 Task: Use GitHub Insights to review code quality and statistics.
Action: Mouse moved to (126, 93)
Screenshot: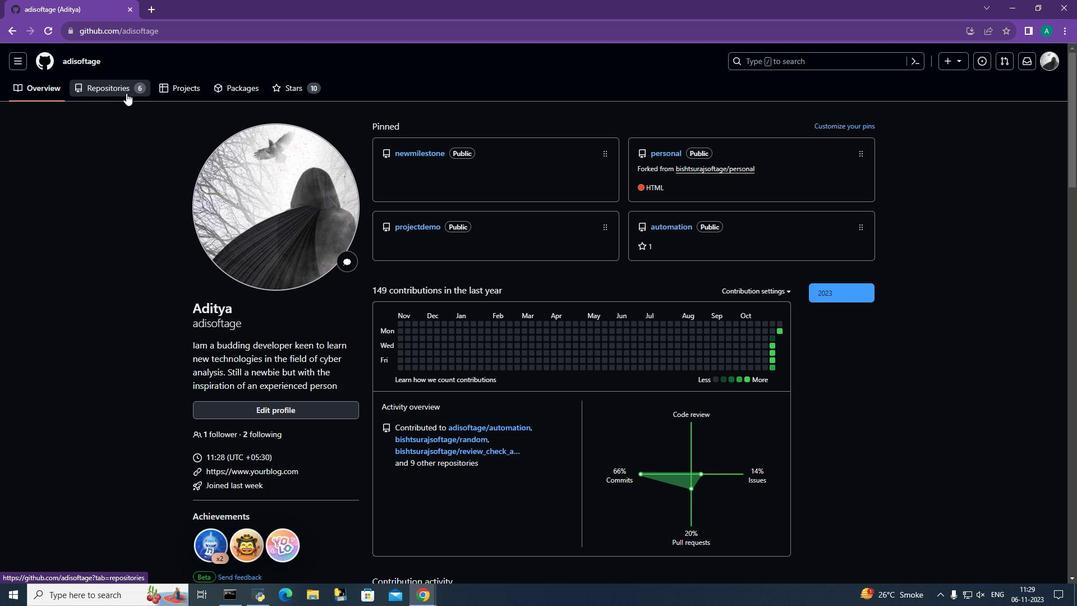 
Action: Mouse pressed left at (126, 93)
Screenshot: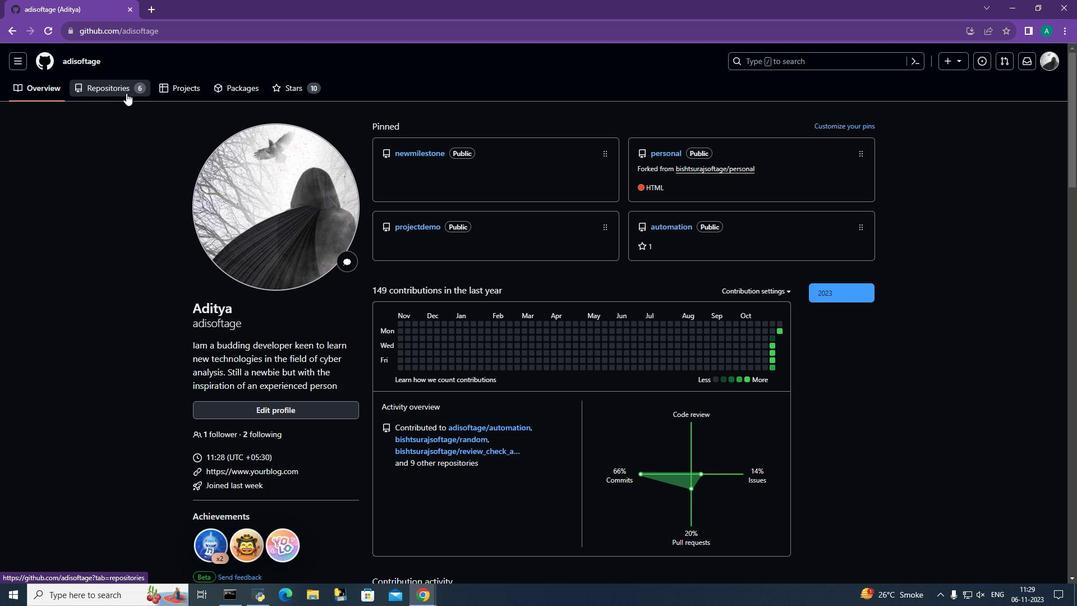 
Action: Mouse moved to (405, 166)
Screenshot: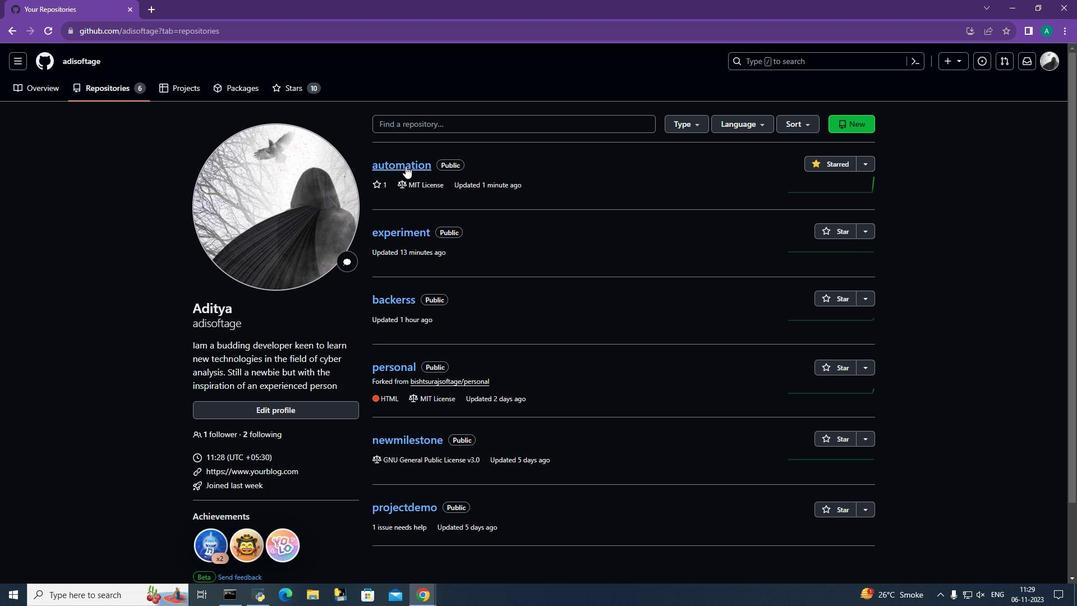 
Action: Mouse pressed left at (405, 166)
Screenshot: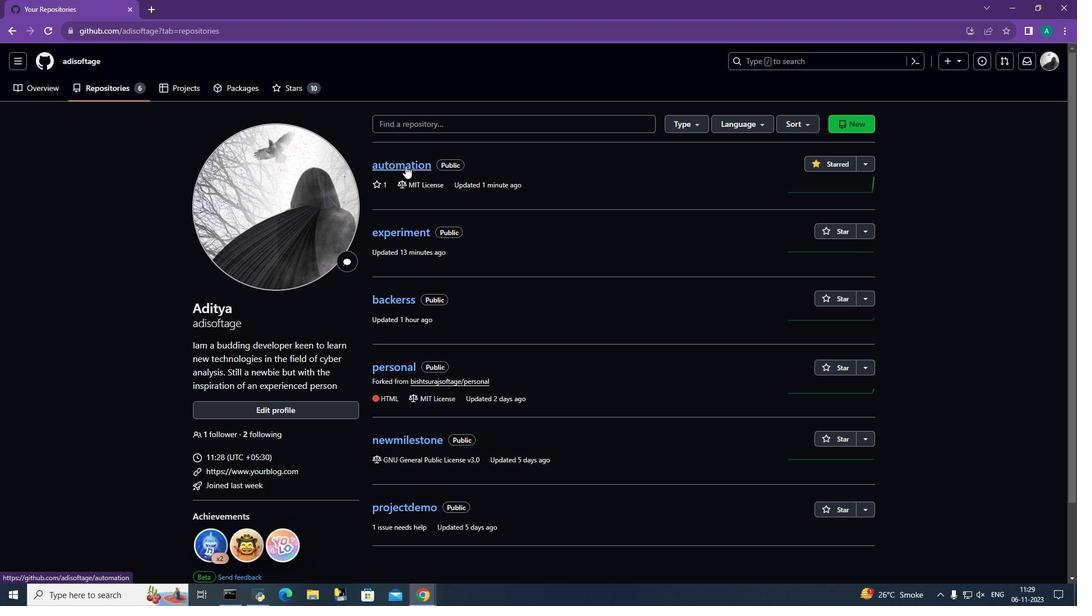 
Action: Mouse moved to (472, 81)
Screenshot: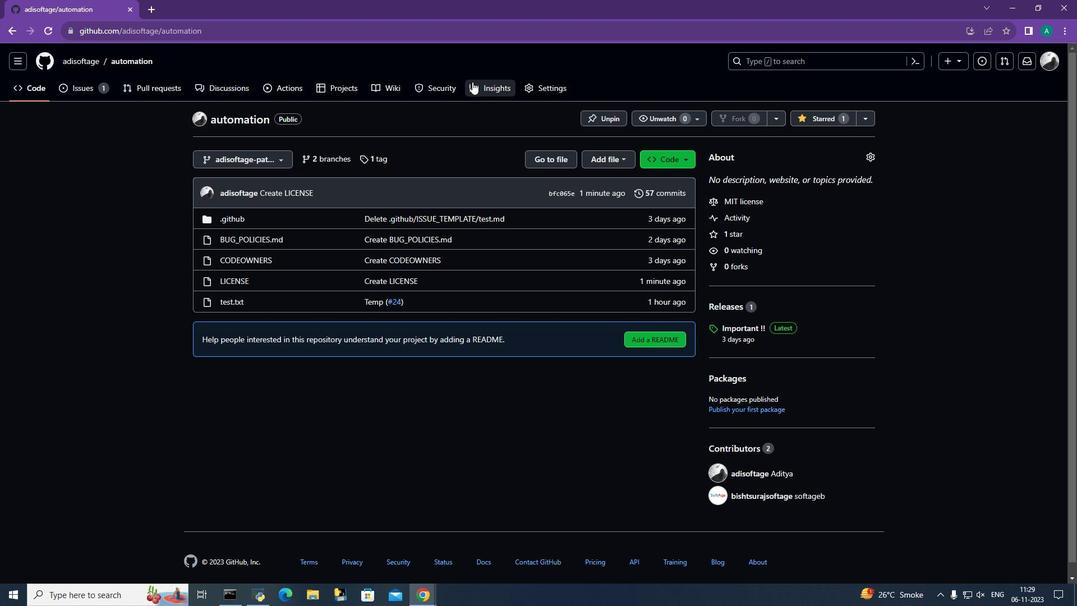 
Action: Mouse pressed left at (472, 81)
Screenshot: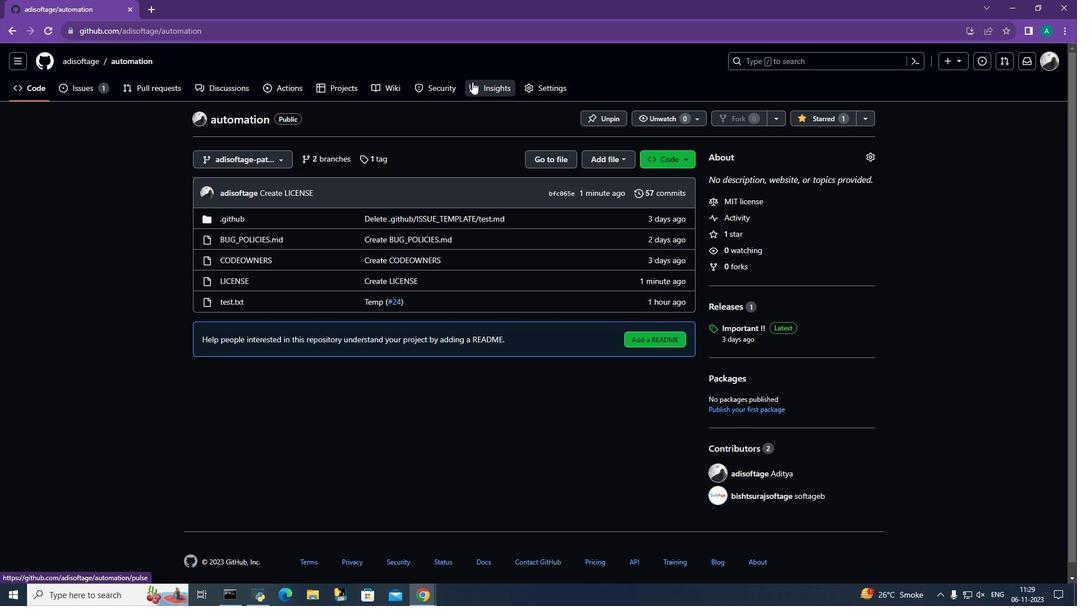 
Action: Mouse moved to (226, 150)
Screenshot: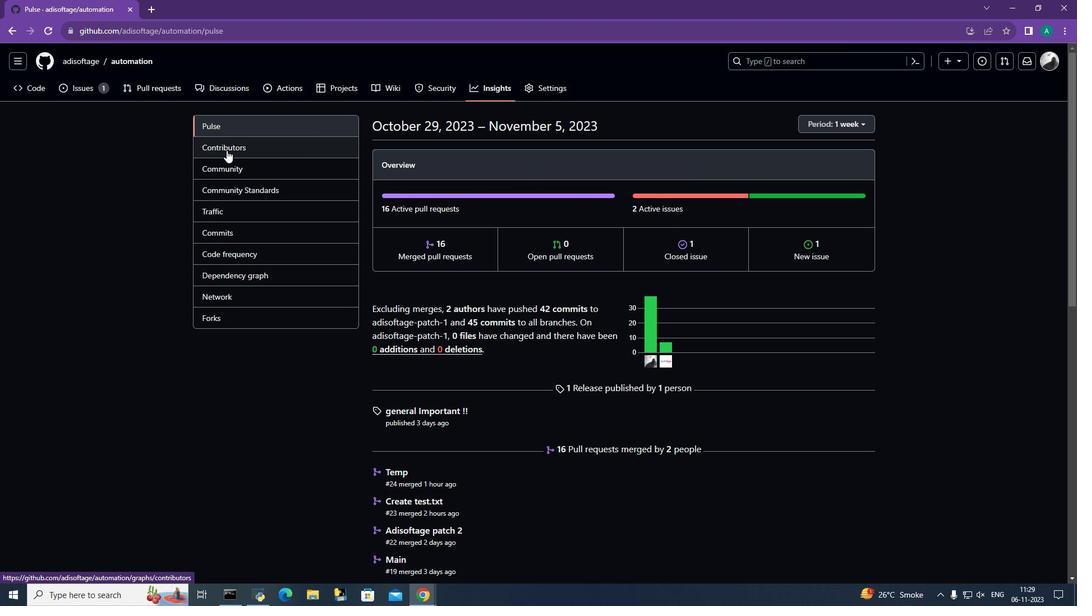 
Action: Mouse pressed left at (226, 150)
Screenshot: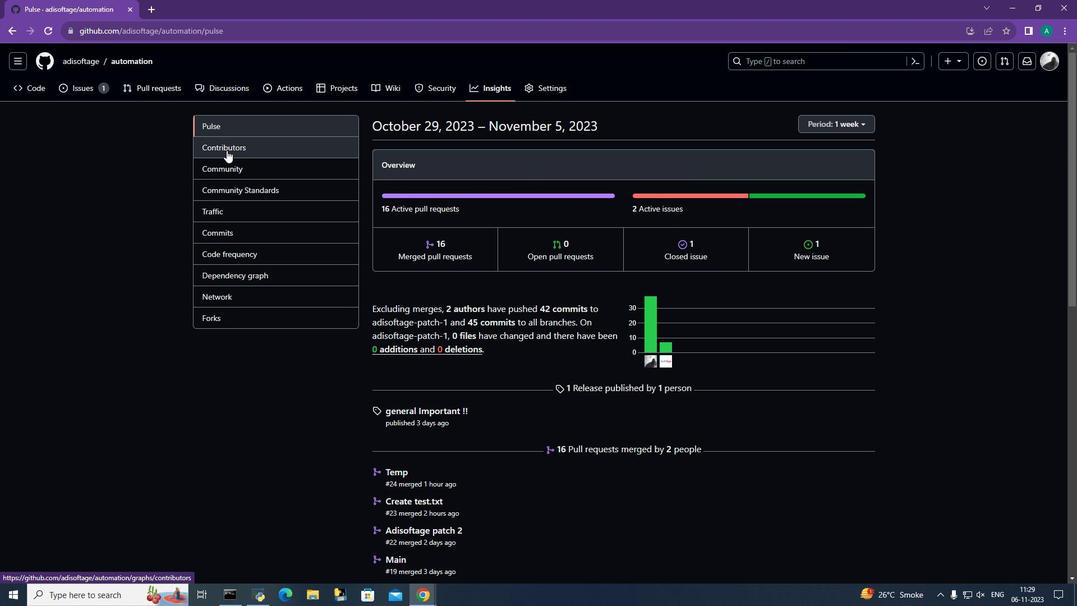 
Action: Mouse moved to (224, 171)
Screenshot: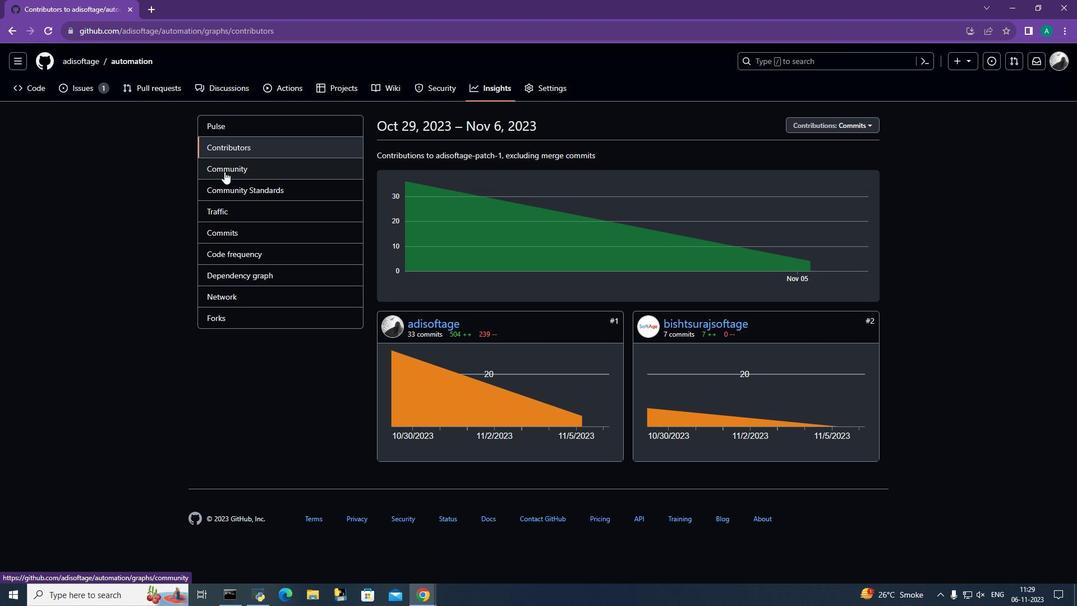 
Action: Mouse pressed left at (224, 171)
Screenshot: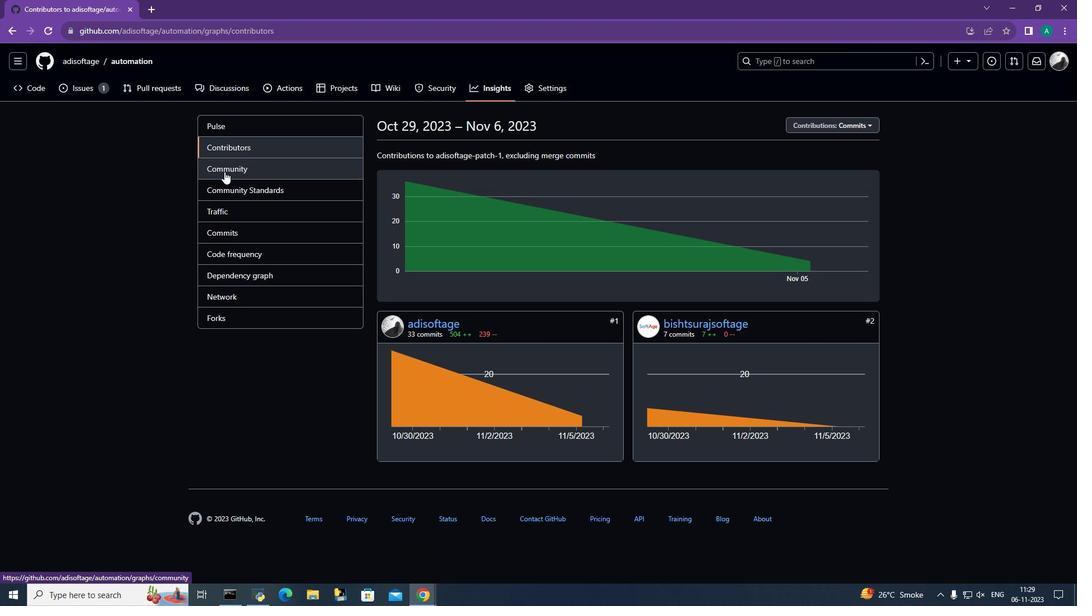 
Action: Mouse moved to (787, 303)
Screenshot: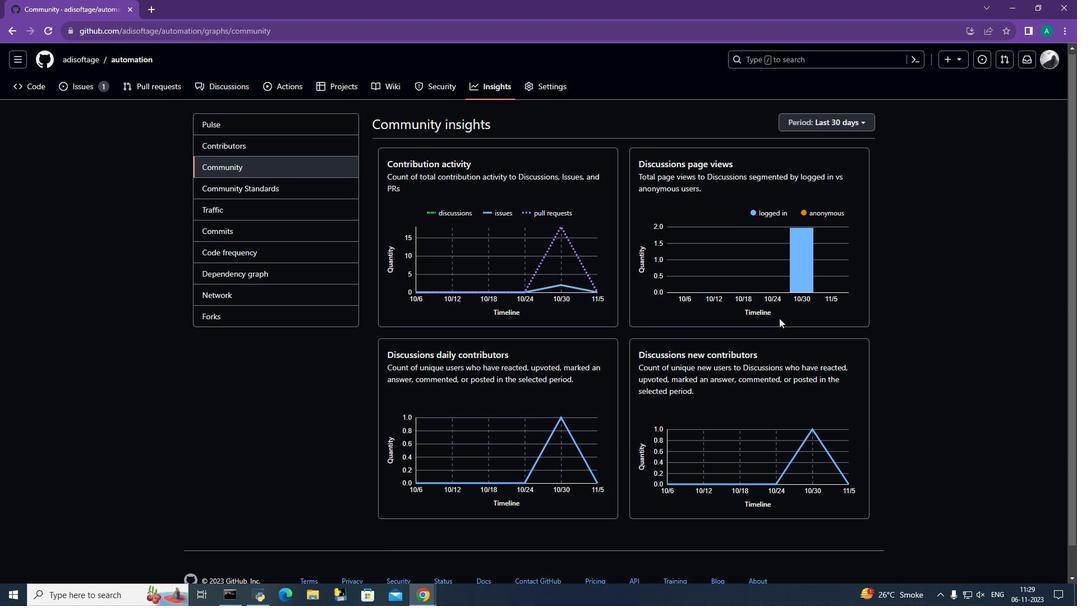 
Action: Mouse scrolled (787, 303) with delta (0, 0)
Screenshot: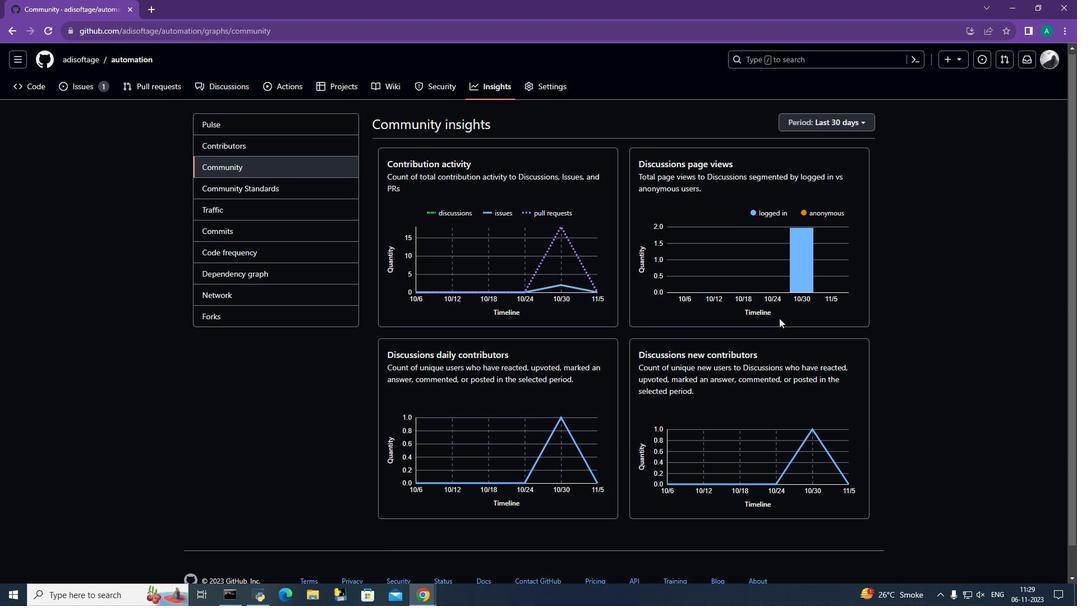 
Action: Mouse moved to (748, 331)
Screenshot: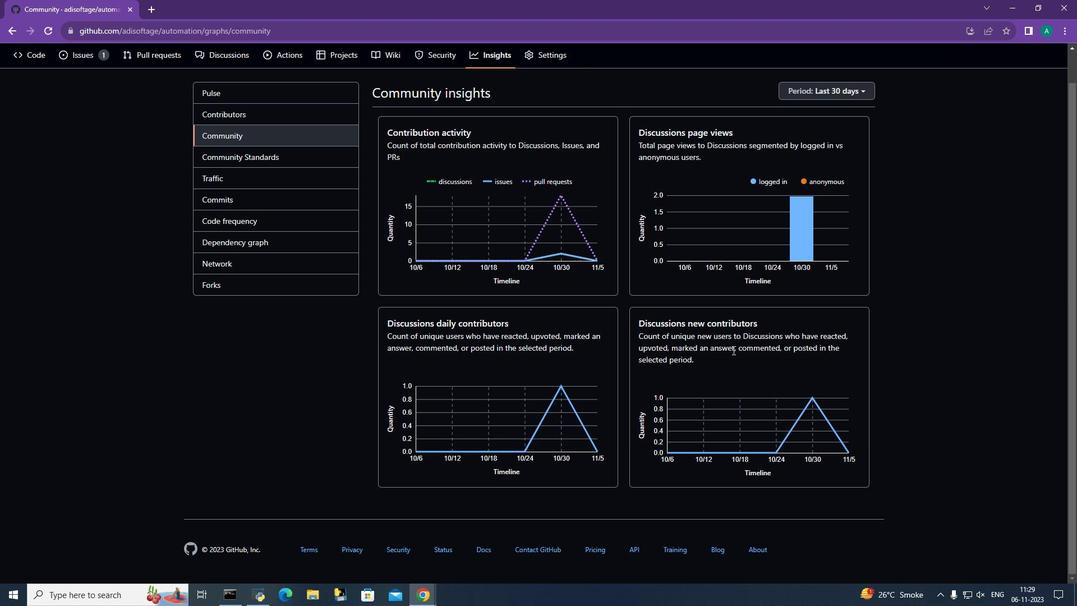 
Action: Mouse scrolled (750, 330) with delta (0, 0)
Screenshot: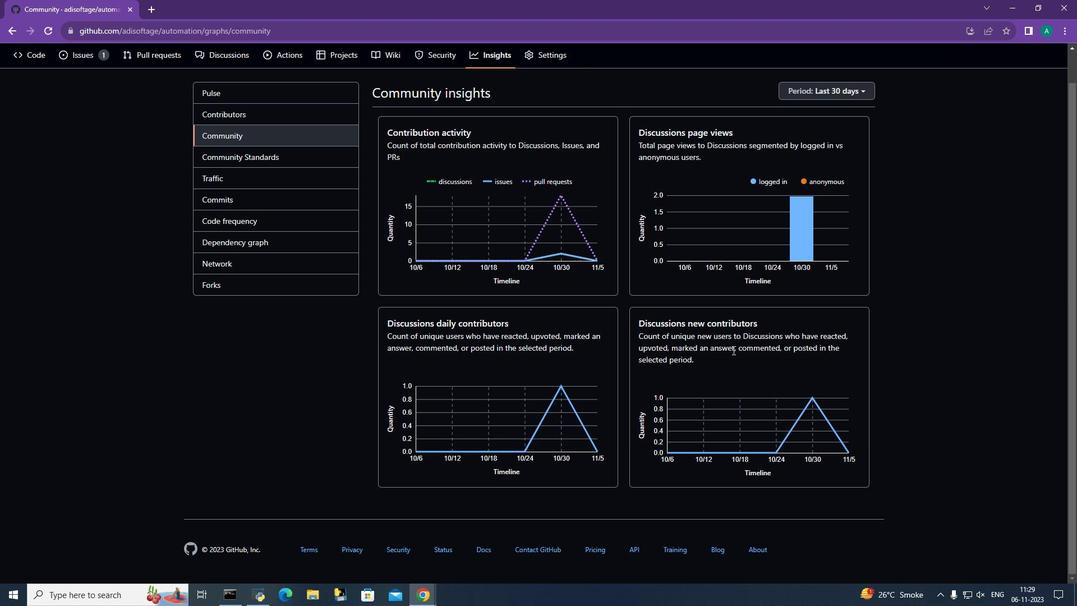 
Action: Mouse moved to (735, 348)
Screenshot: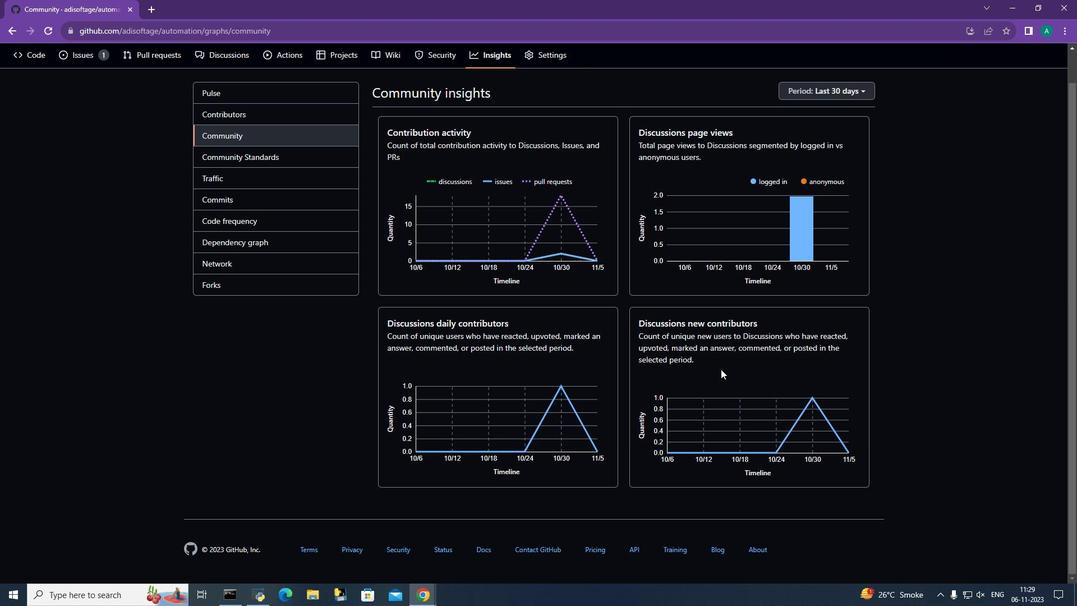 
Action: Mouse scrolled (735, 347) with delta (0, 0)
Screenshot: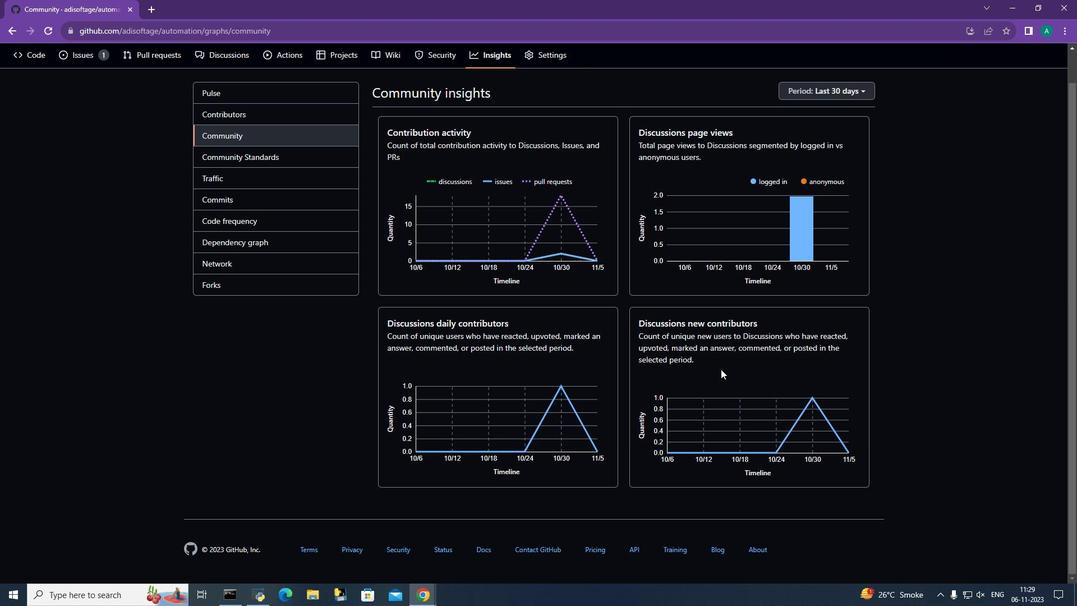 
Action: Mouse moved to (720, 369)
Screenshot: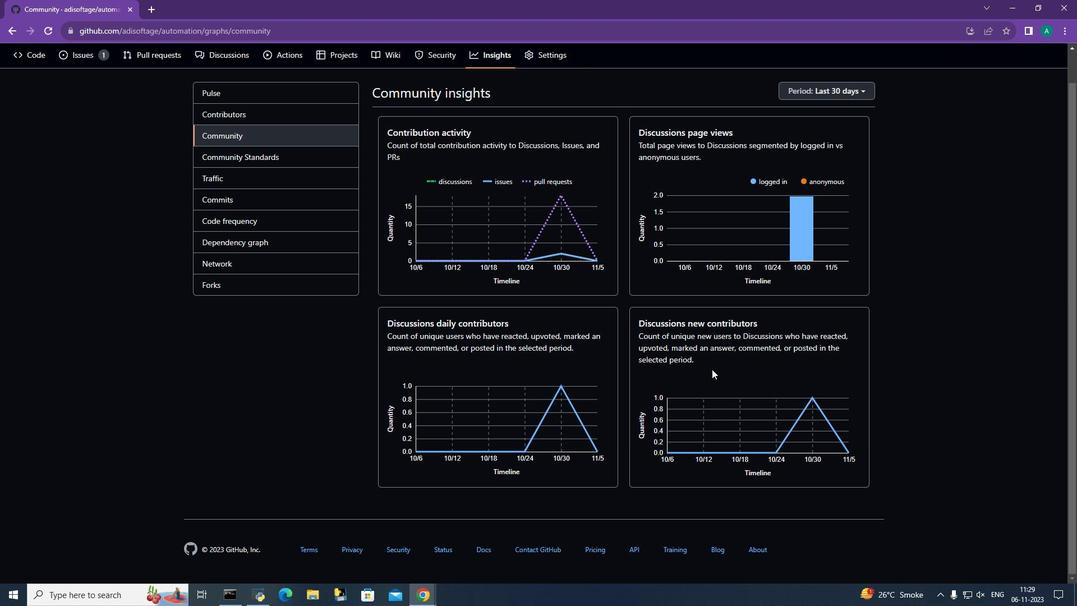 
Action: Mouse scrolled (720, 369) with delta (0, 0)
Screenshot: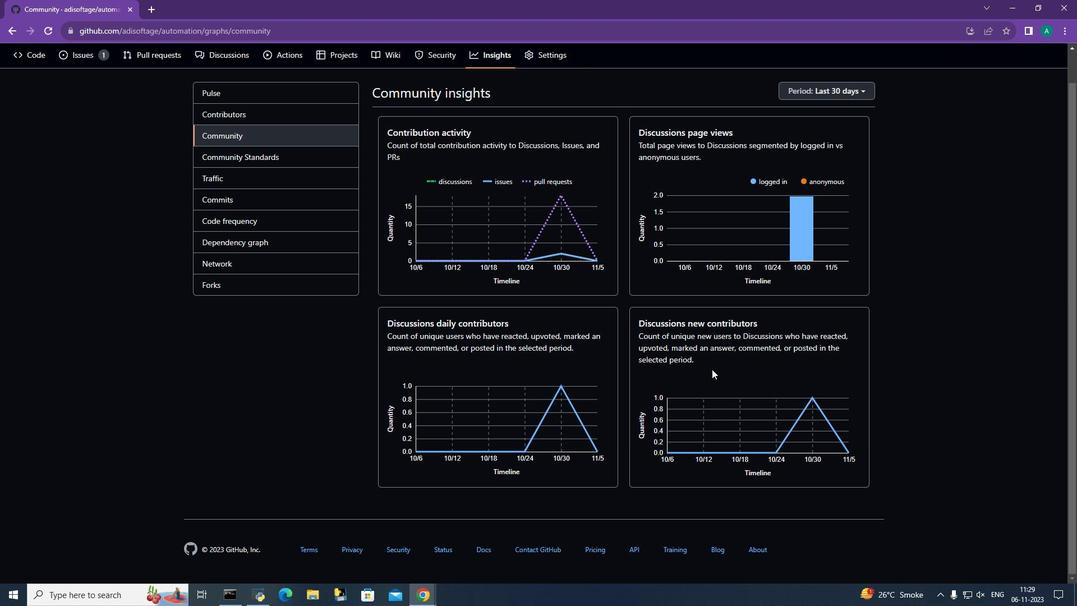 
Action: Mouse moved to (232, 158)
Screenshot: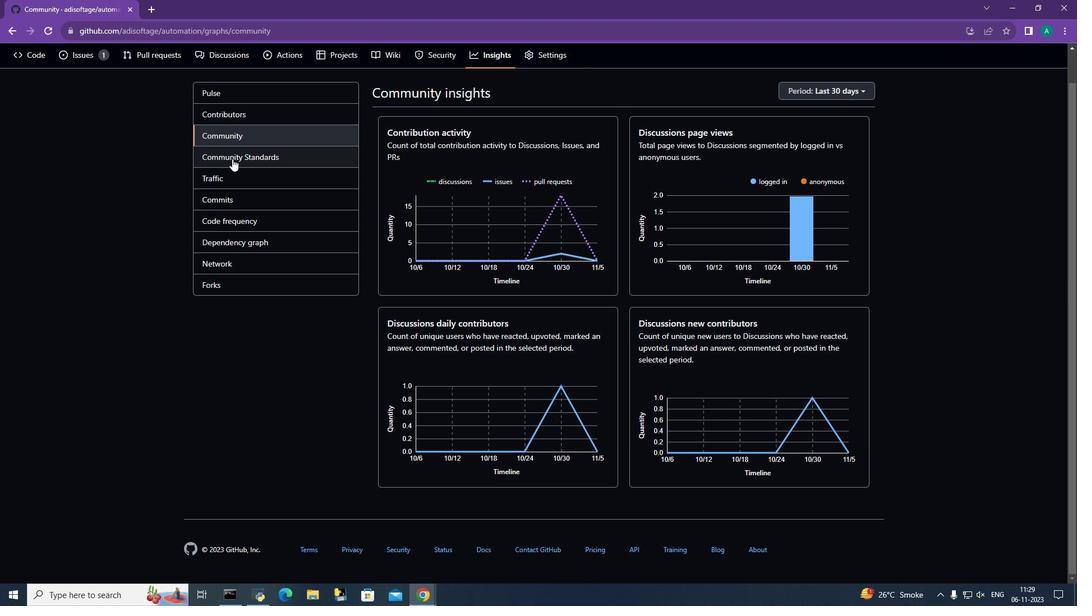 
Action: Mouse pressed left at (232, 158)
Screenshot: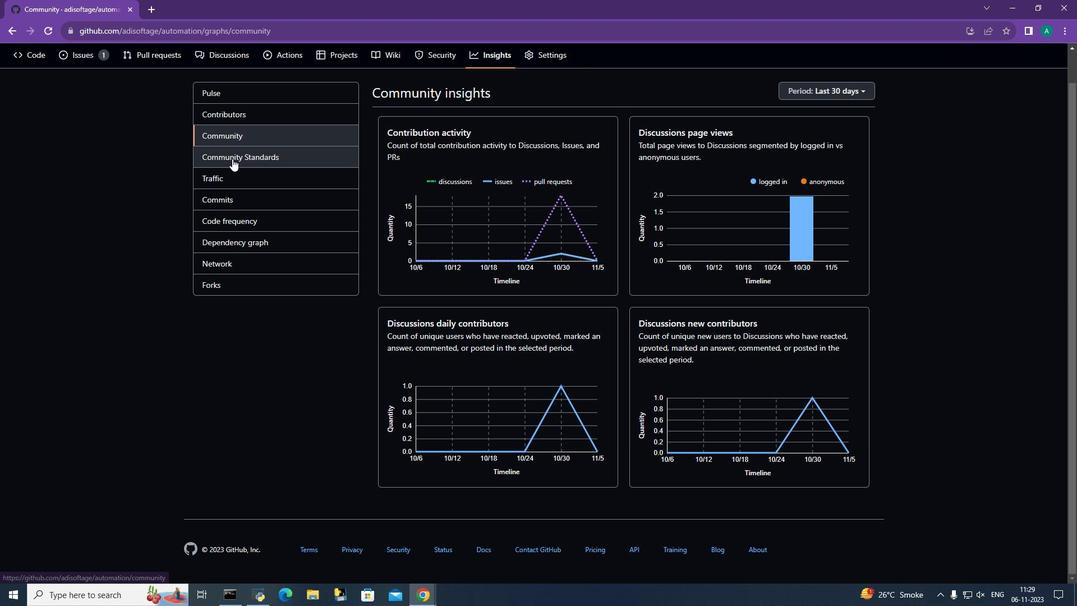 
Action: Mouse moved to (701, 295)
Screenshot: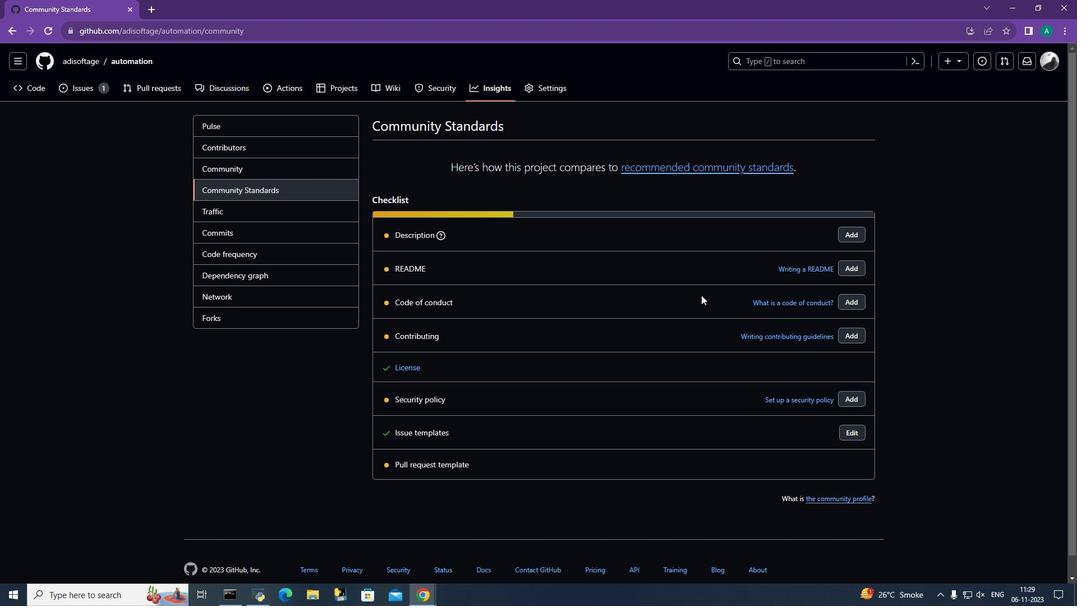 
Action: Mouse scrolled (701, 294) with delta (0, 0)
Screenshot: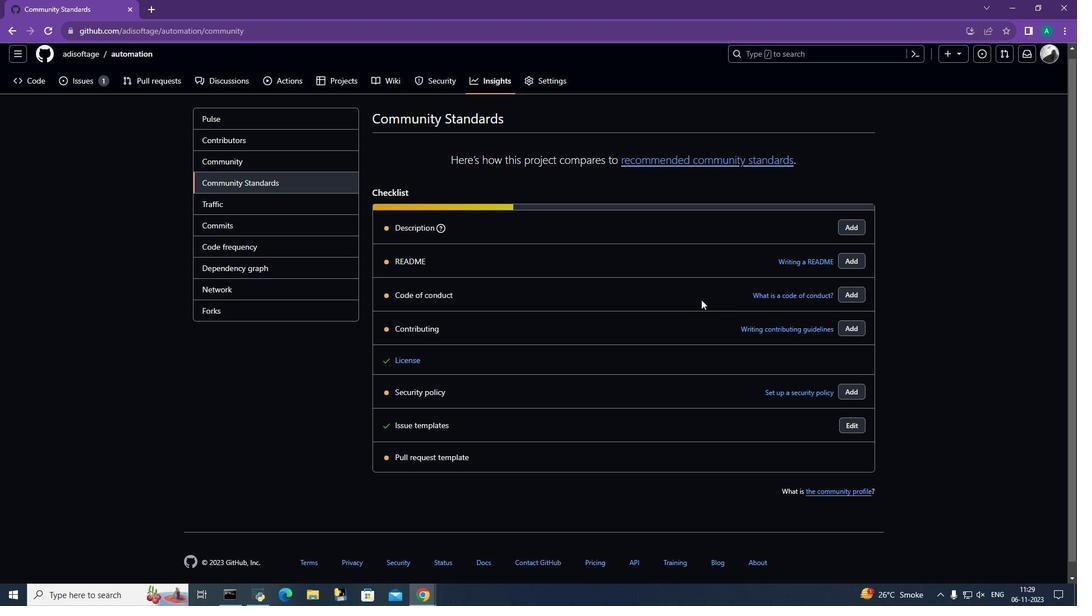 
Action: Mouse moved to (262, 188)
Screenshot: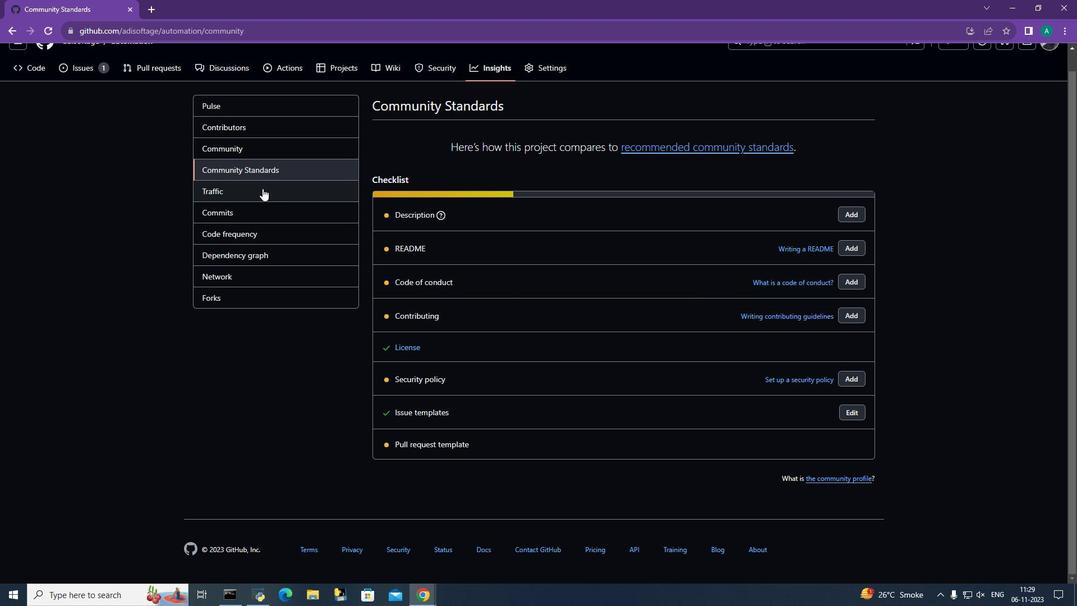 
Action: Mouse pressed left at (262, 188)
Screenshot: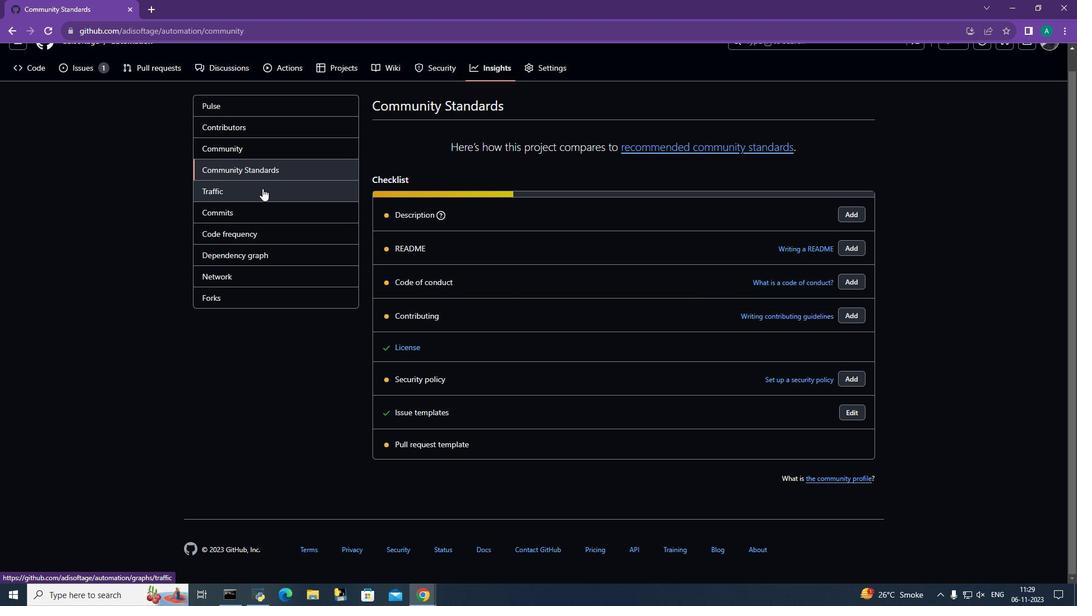 
Action: Mouse moved to (472, 236)
Screenshot: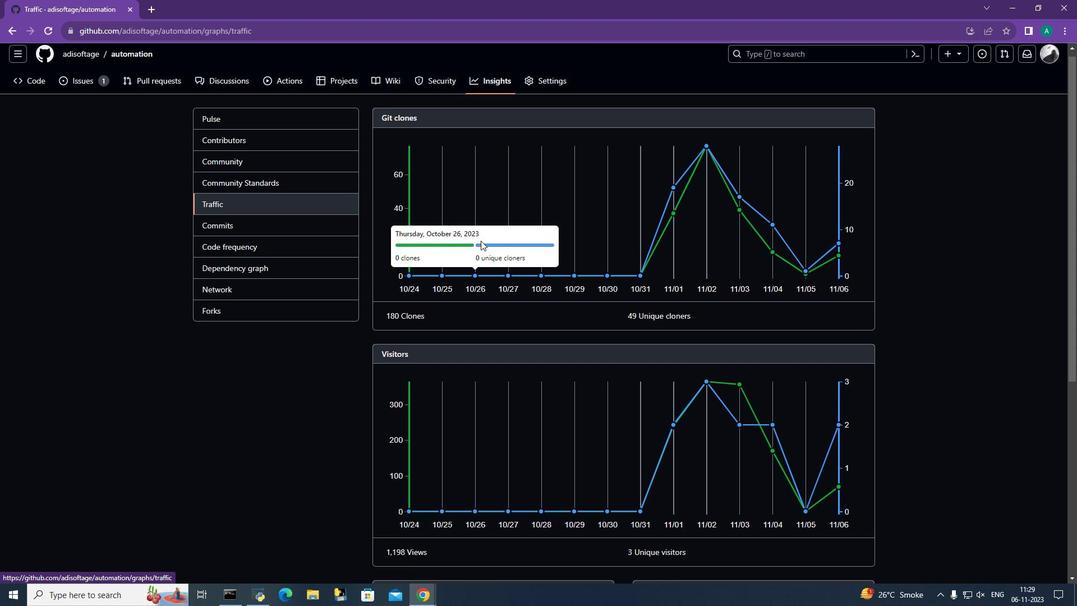 
Action: Mouse scrolled (472, 235) with delta (0, 0)
Screenshot: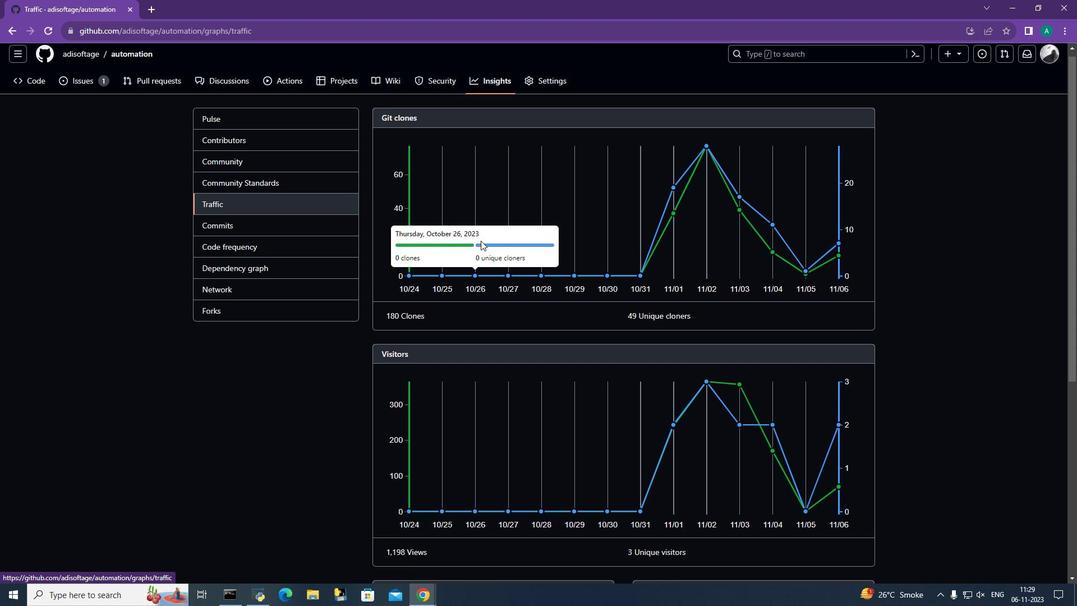 
Action: Mouse moved to (481, 240)
Screenshot: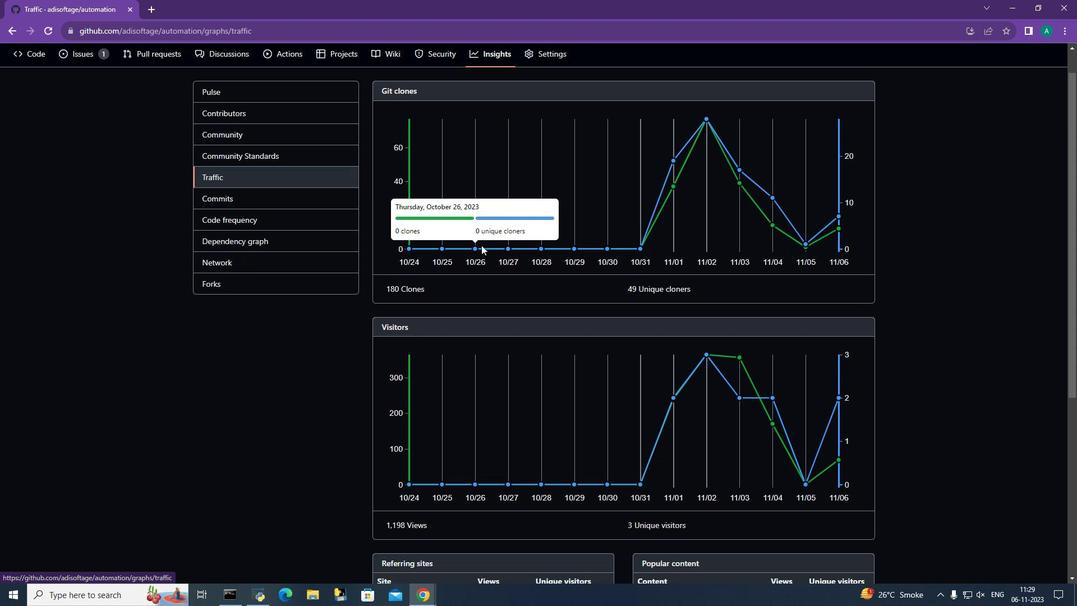 
Action: Mouse scrolled (481, 240) with delta (0, 0)
Screenshot: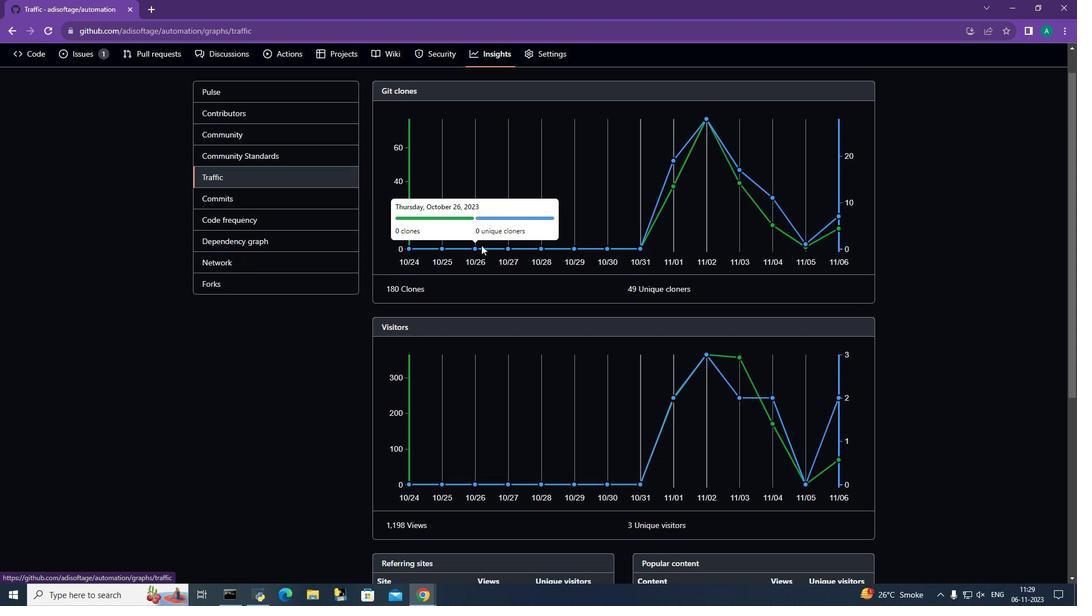 
Action: Mouse moved to (486, 275)
Screenshot: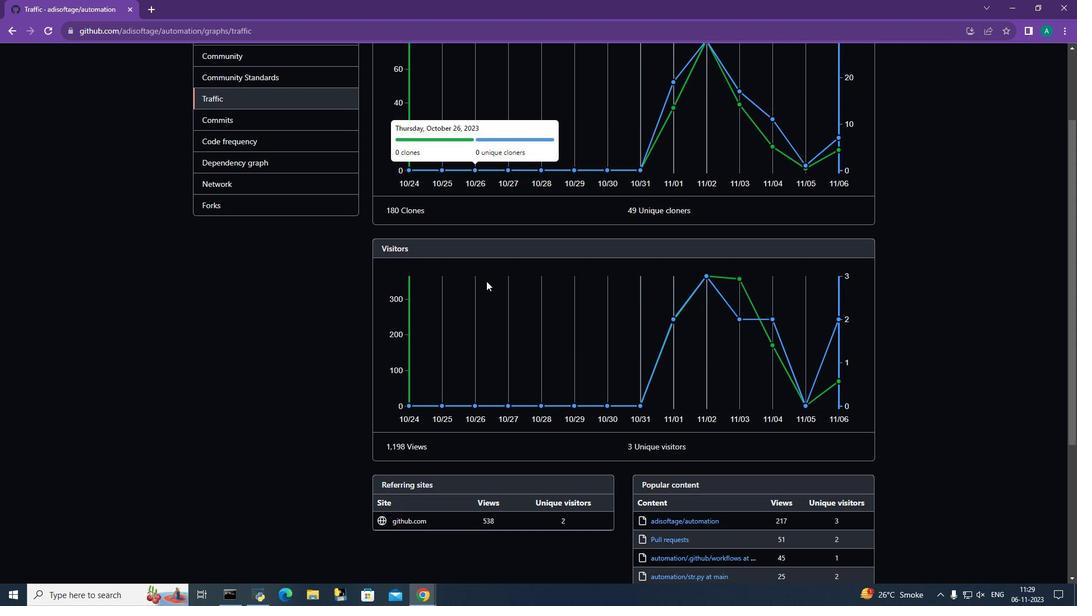 
Action: Mouse scrolled (486, 274) with delta (0, 0)
Screenshot: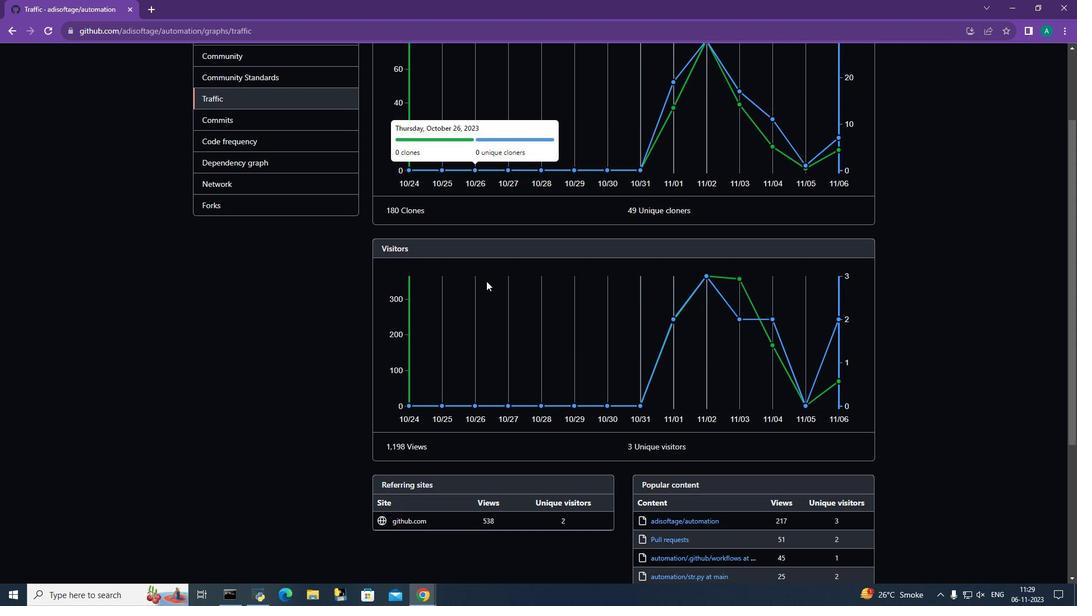 
Action: Mouse moved to (486, 284)
Screenshot: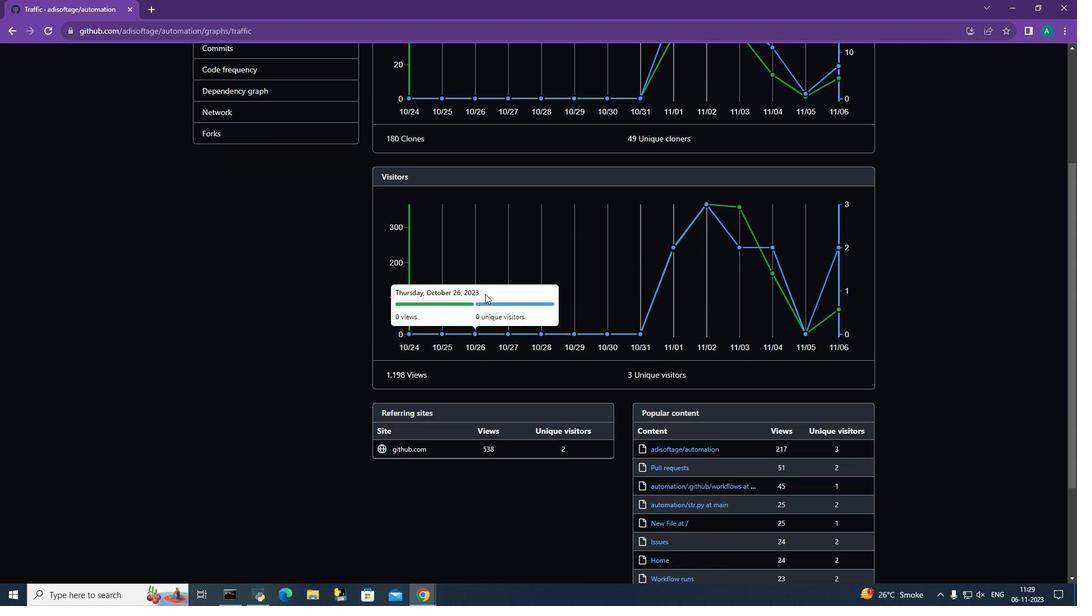 
Action: Mouse scrolled (486, 284) with delta (0, 0)
Screenshot: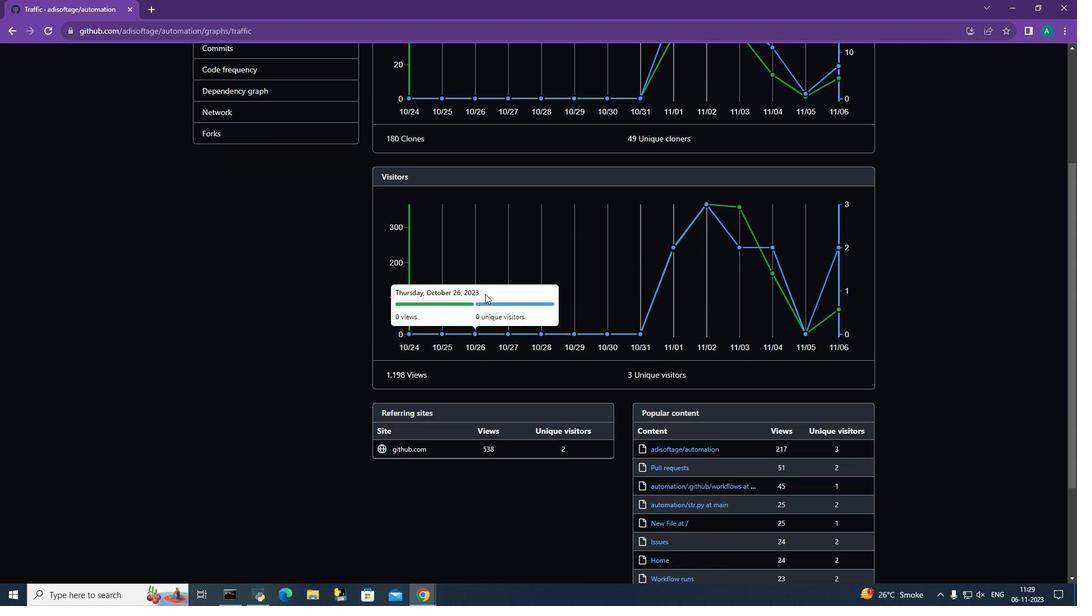 
Action: Mouse moved to (486, 289)
Screenshot: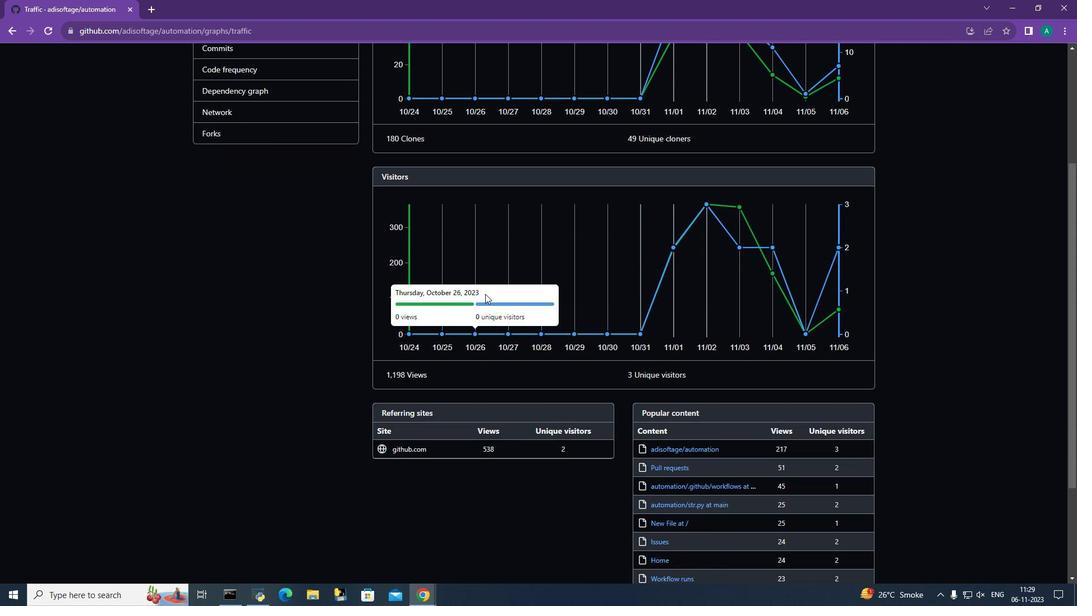 
Action: Mouse scrolled (486, 288) with delta (0, 0)
Screenshot: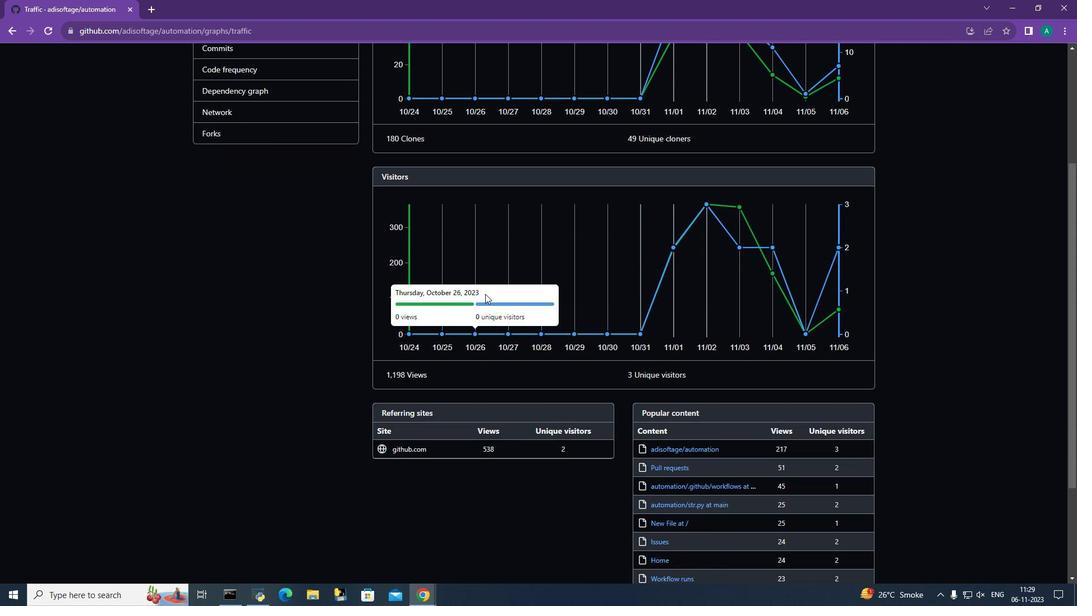 
Action: Mouse moved to (485, 290)
Screenshot: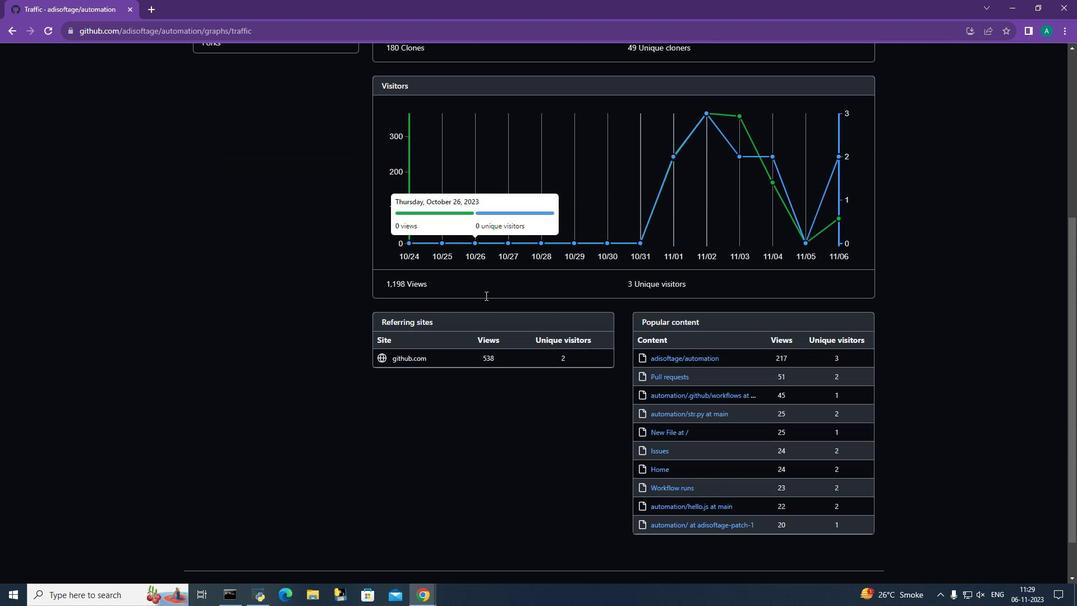 
Action: Mouse scrolled (485, 290) with delta (0, 0)
Screenshot: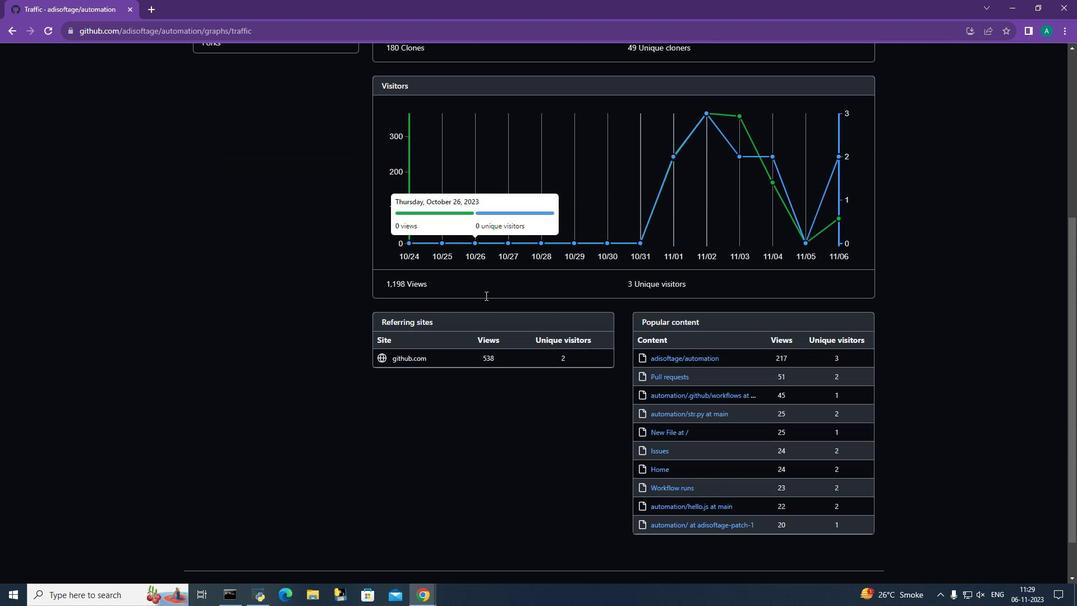 
Action: Mouse moved to (485, 294)
Screenshot: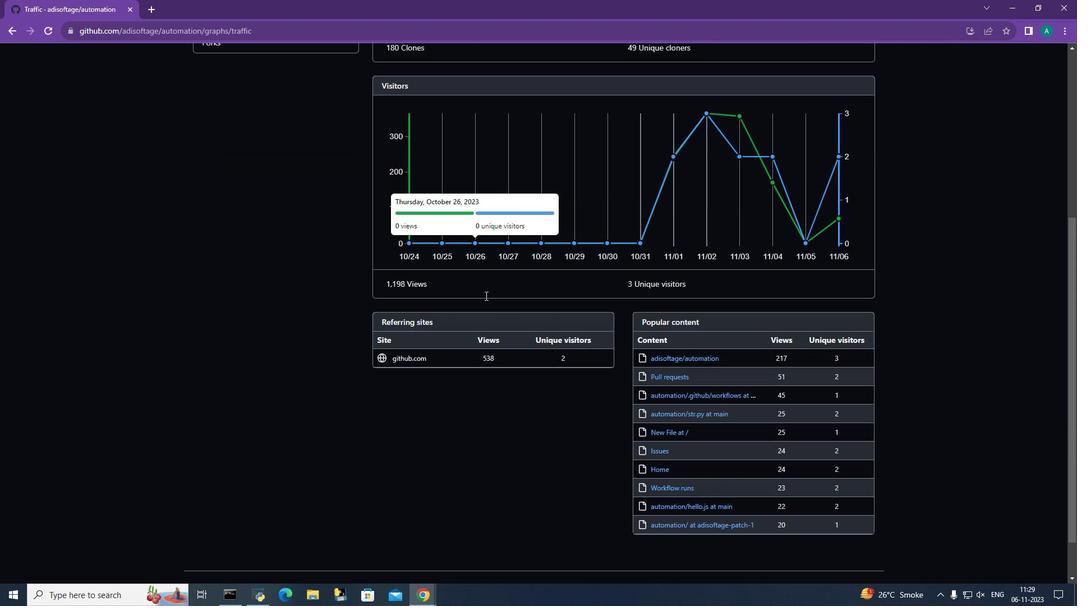 
Action: Mouse scrolled (485, 293) with delta (0, 0)
Screenshot: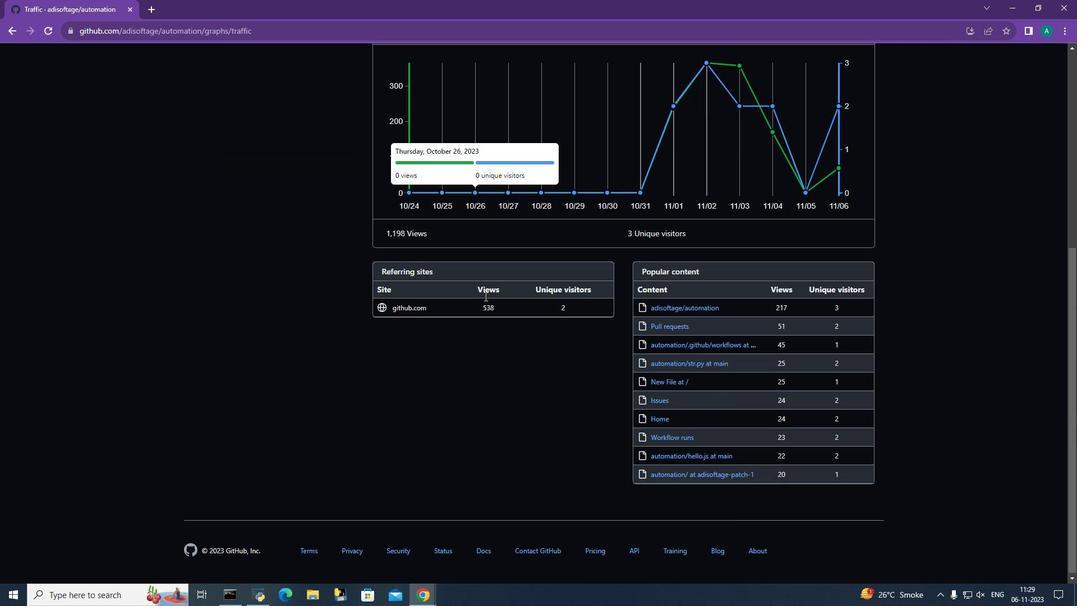 
Action: Mouse moved to (723, 320)
Screenshot: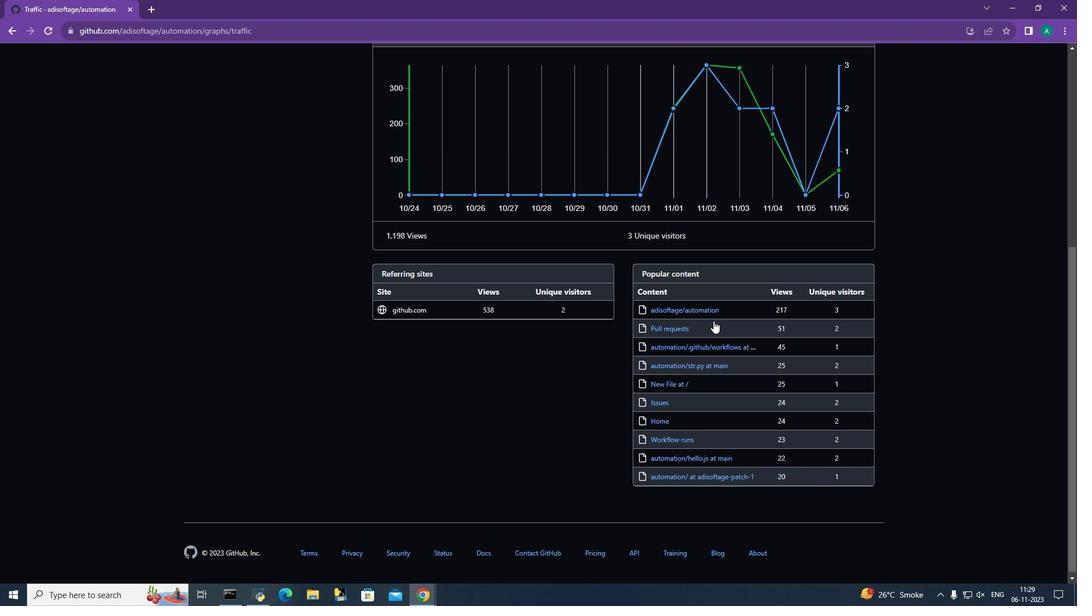 
Action: Mouse scrolled (723, 320) with delta (0, 0)
Screenshot: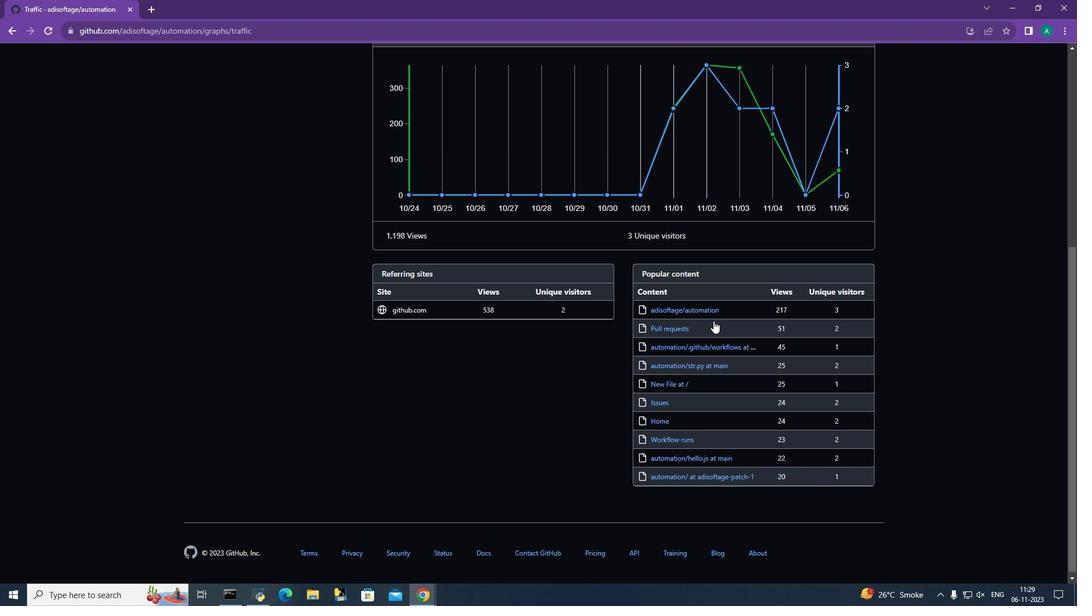 
Action: Mouse moved to (282, 256)
Screenshot: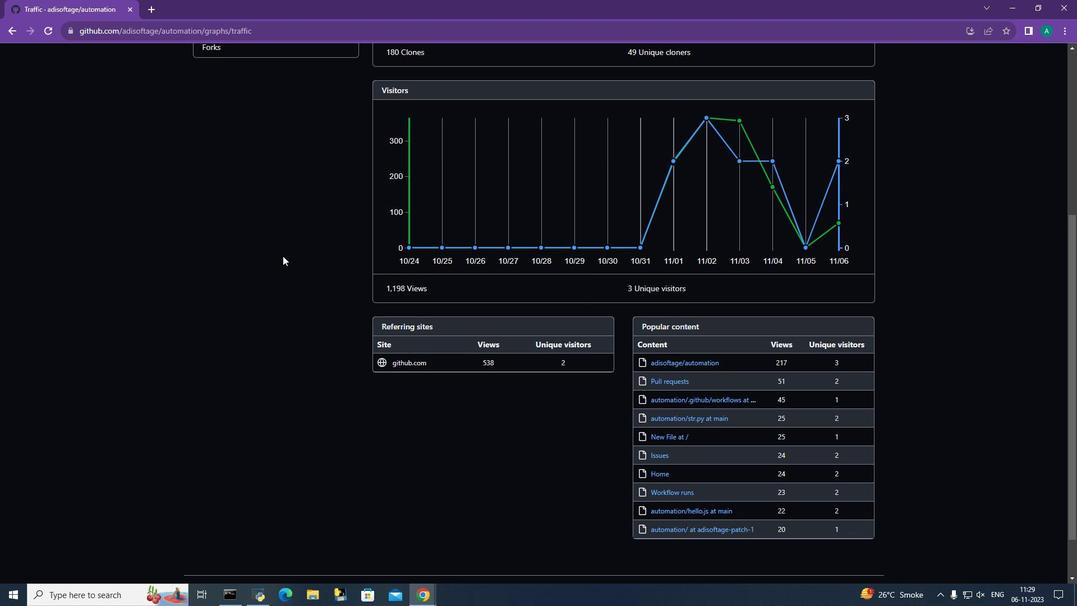 
Action: Mouse scrolled (282, 256) with delta (0, 0)
Screenshot: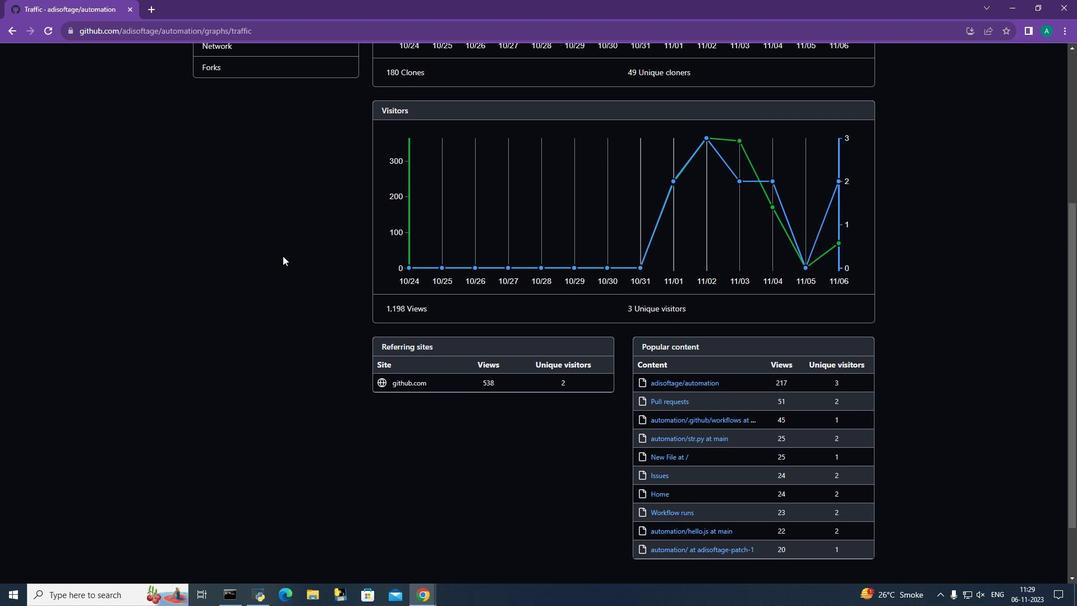 
Action: Mouse scrolled (282, 256) with delta (0, 0)
Screenshot: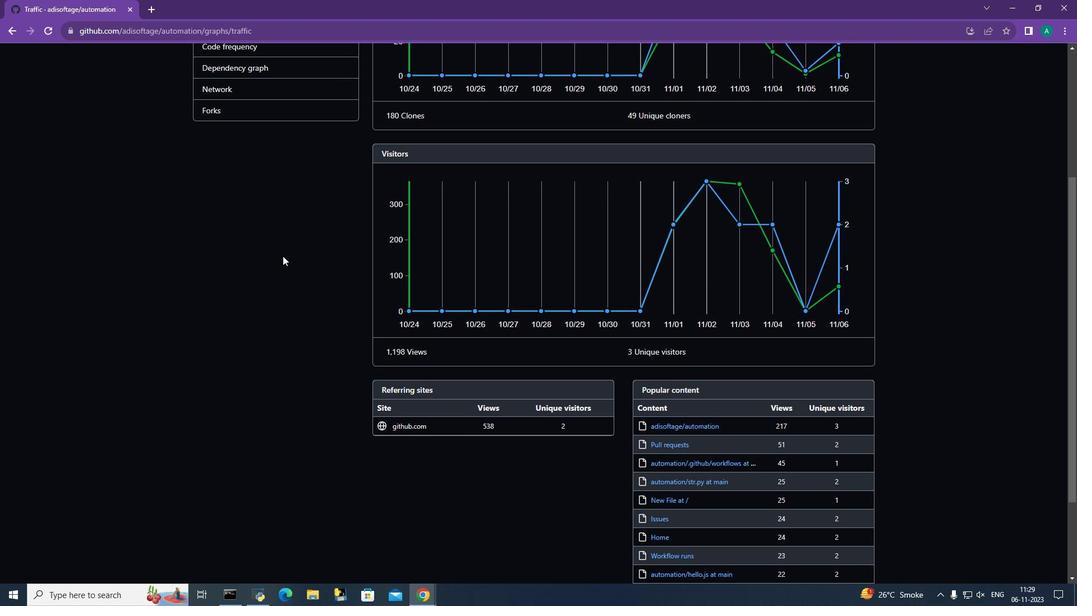 
Action: Mouse scrolled (282, 256) with delta (0, 0)
Screenshot: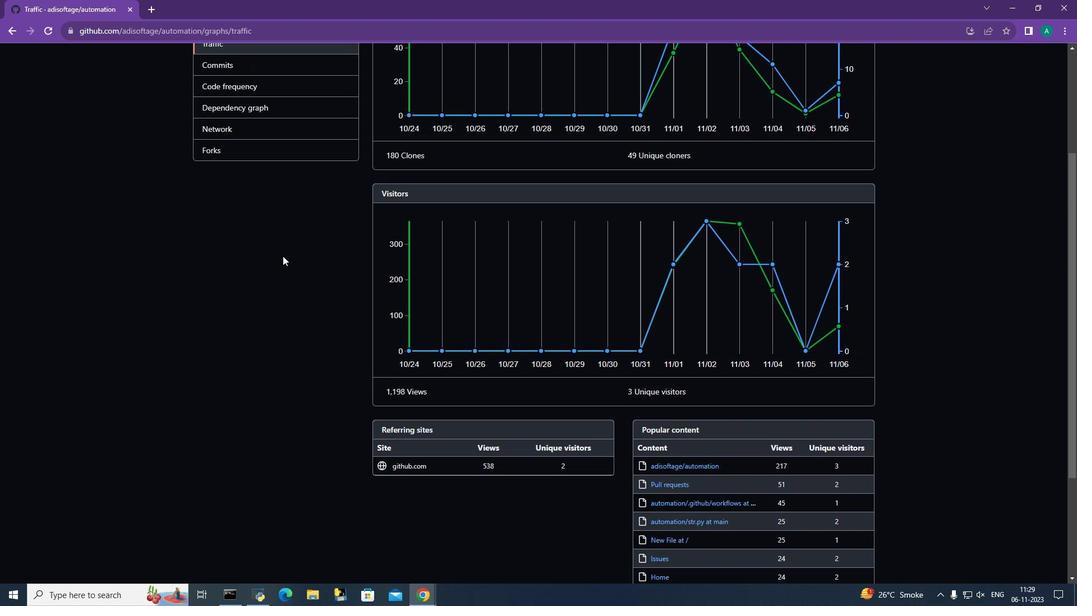 
Action: Mouse moved to (282, 249)
Screenshot: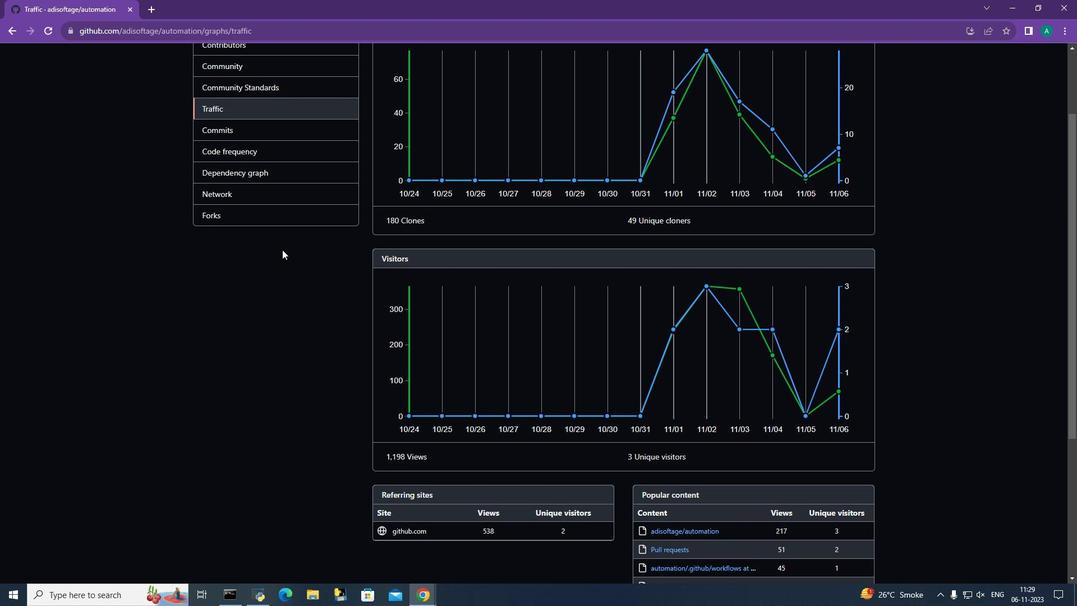
Action: Mouse scrolled (282, 250) with delta (0, 0)
Screenshot: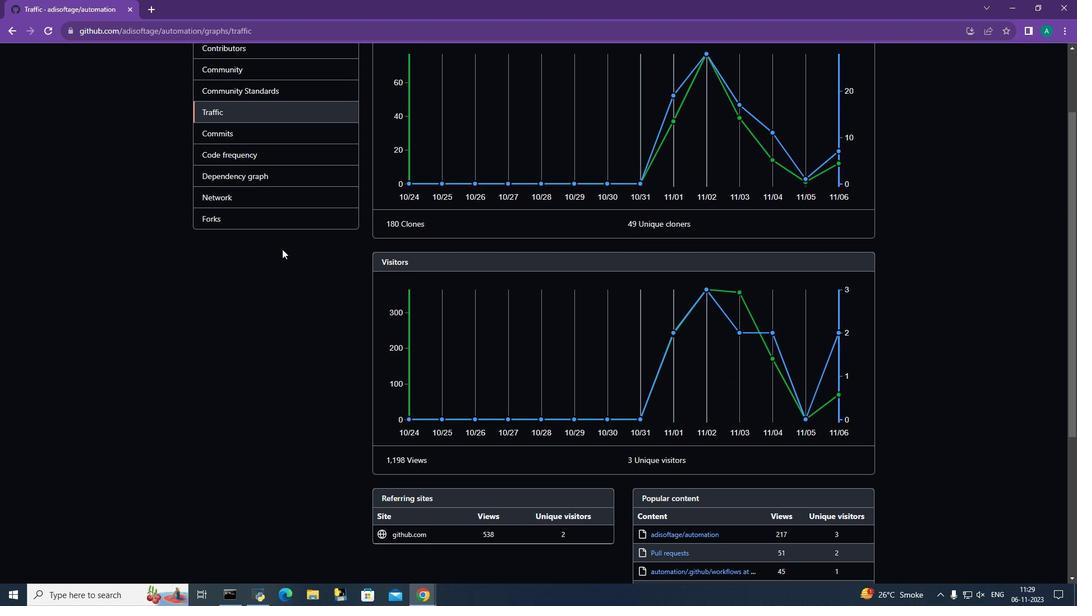 
Action: Mouse moved to (277, 187)
Screenshot: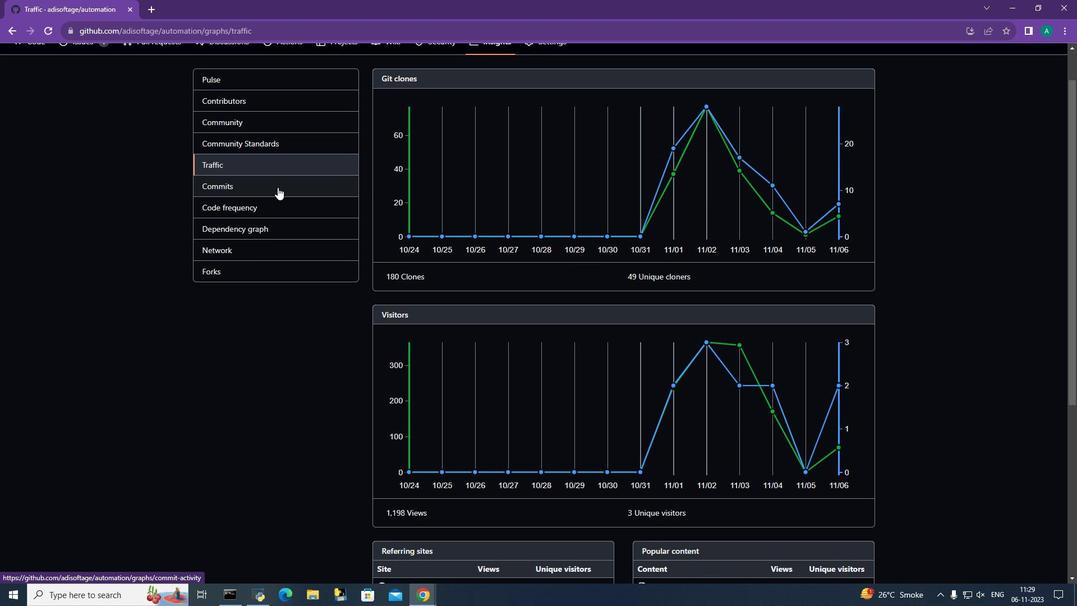 
Action: Mouse pressed left at (277, 187)
Screenshot: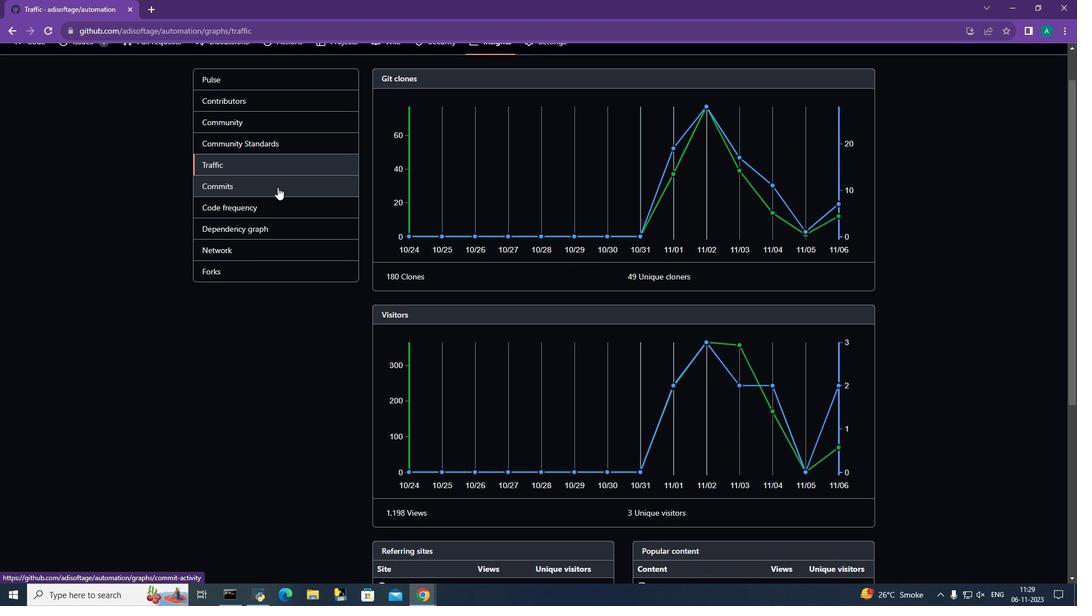 
Action: Mouse moved to (246, 248)
Screenshot: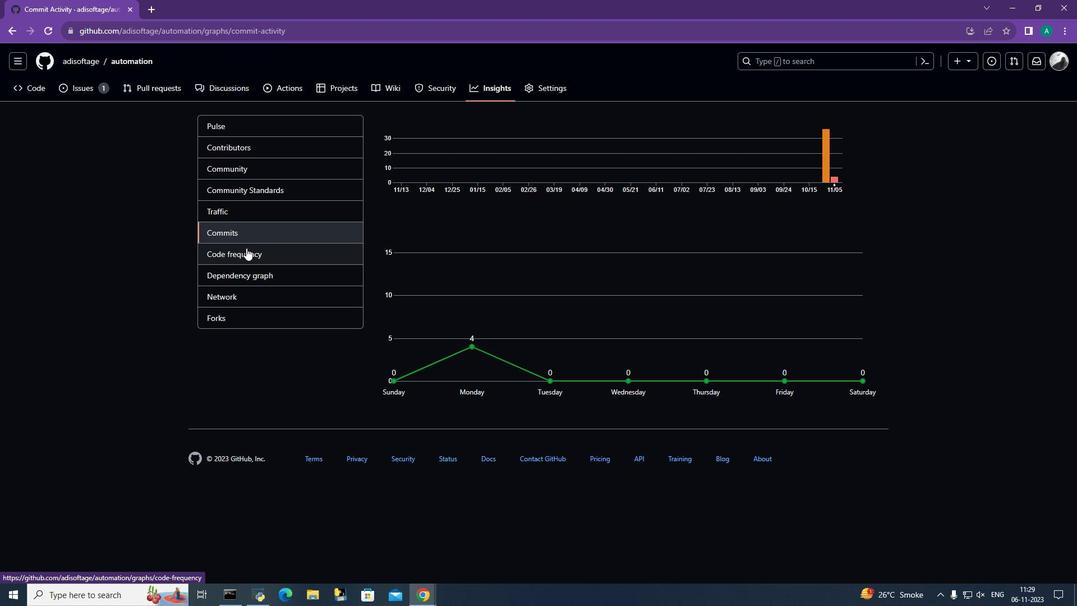 
Action: Mouse pressed left at (246, 248)
Screenshot: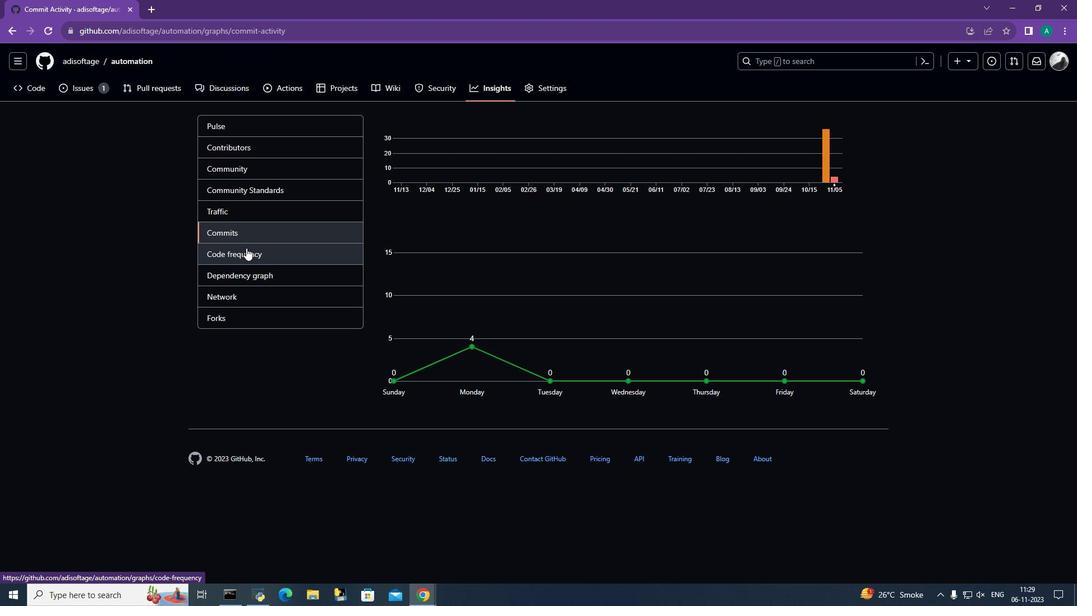 
Action: Mouse moved to (263, 277)
Screenshot: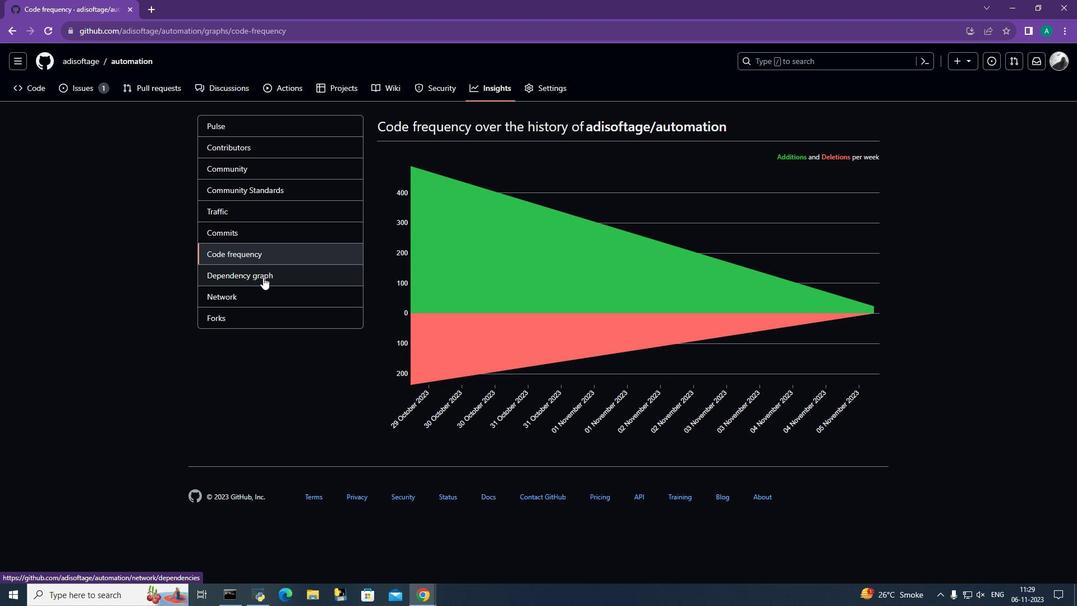 
Action: Mouse pressed left at (263, 277)
Screenshot: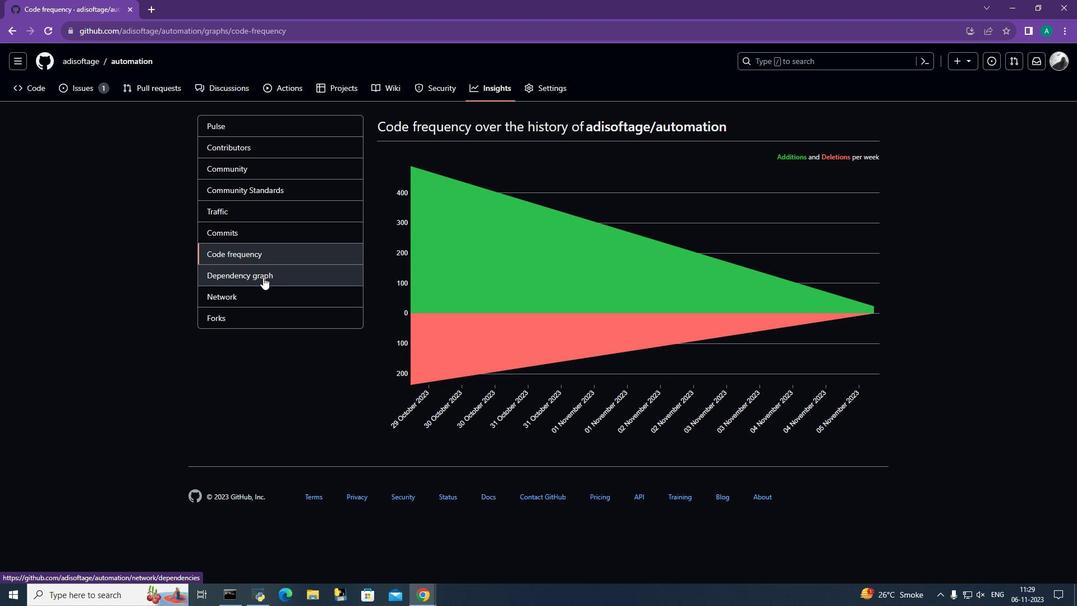
Action: Mouse moved to (267, 297)
Screenshot: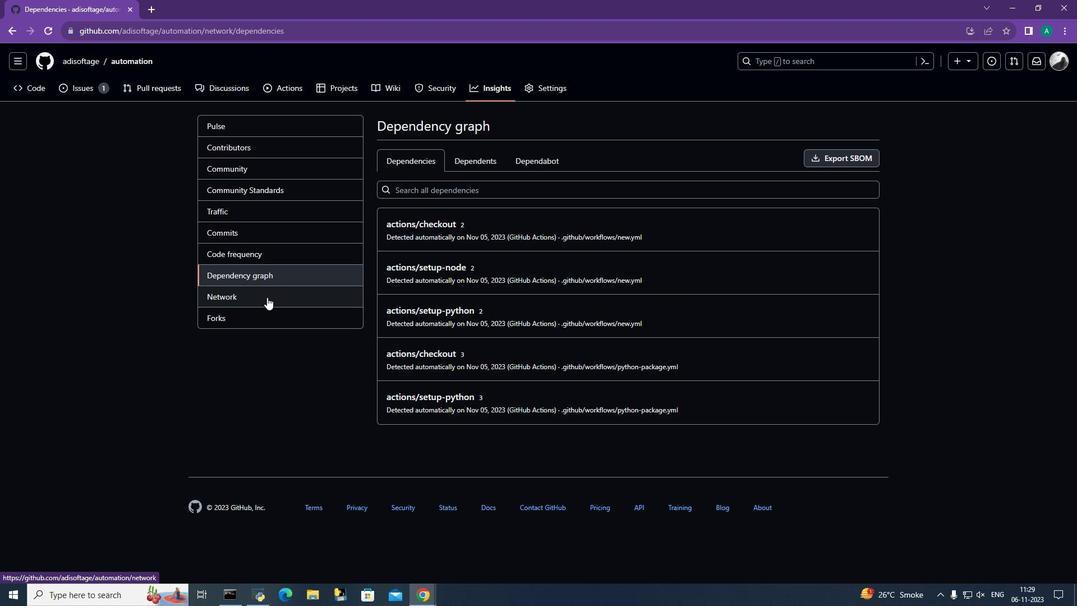 
Action: Mouse pressed left at (267, 297)
Screenshot: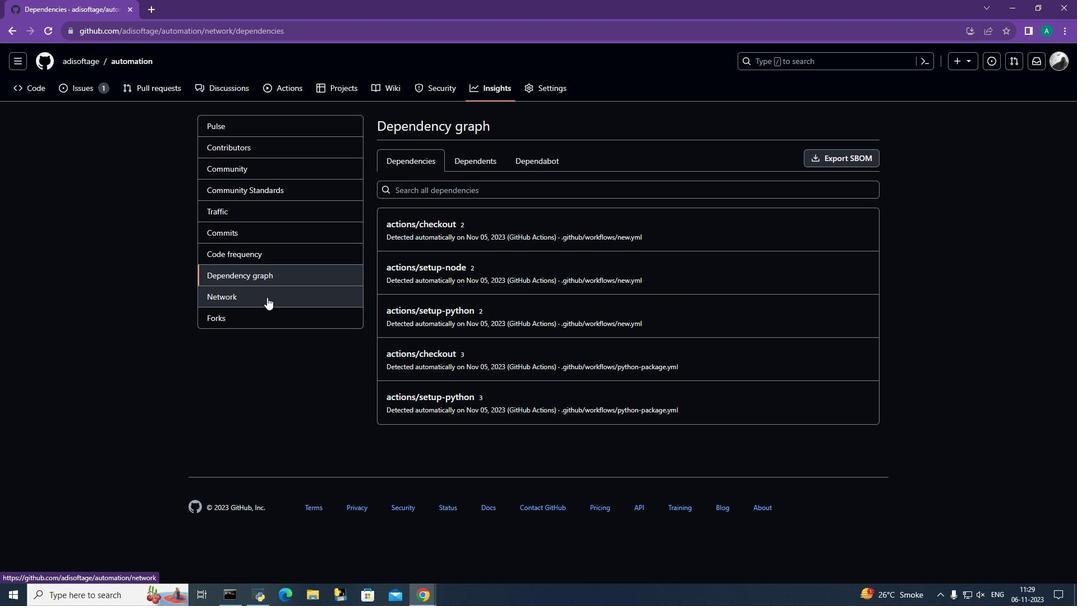 
Action: Mouse moved to (296, 317)
Screenshot: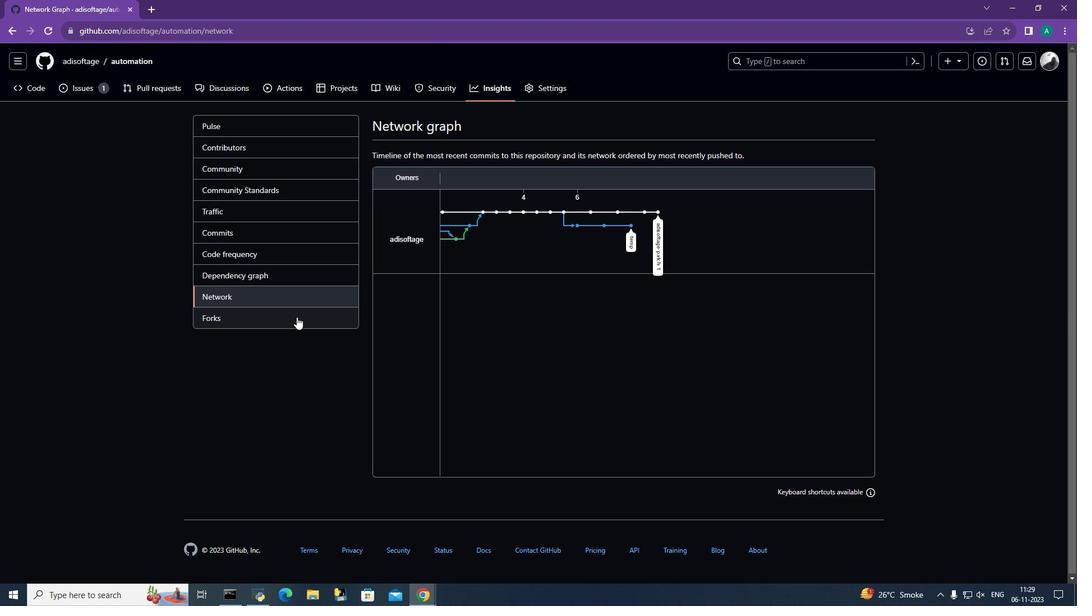 
Action: Mouse pressed left at (296, 317)
Screenshot: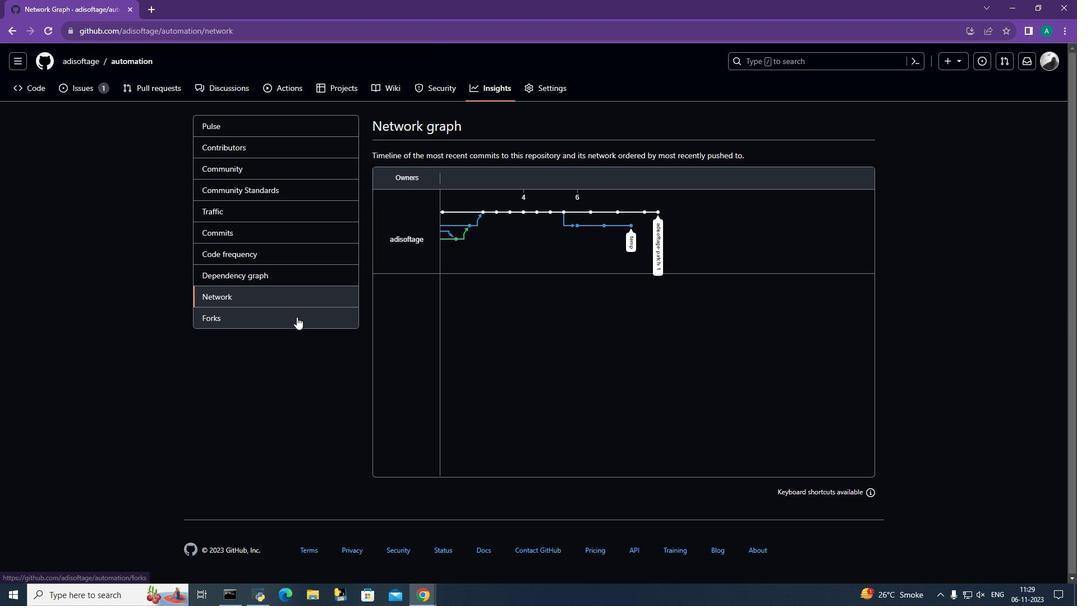
Action: Mouse moved to (368, 278)
Screenshot: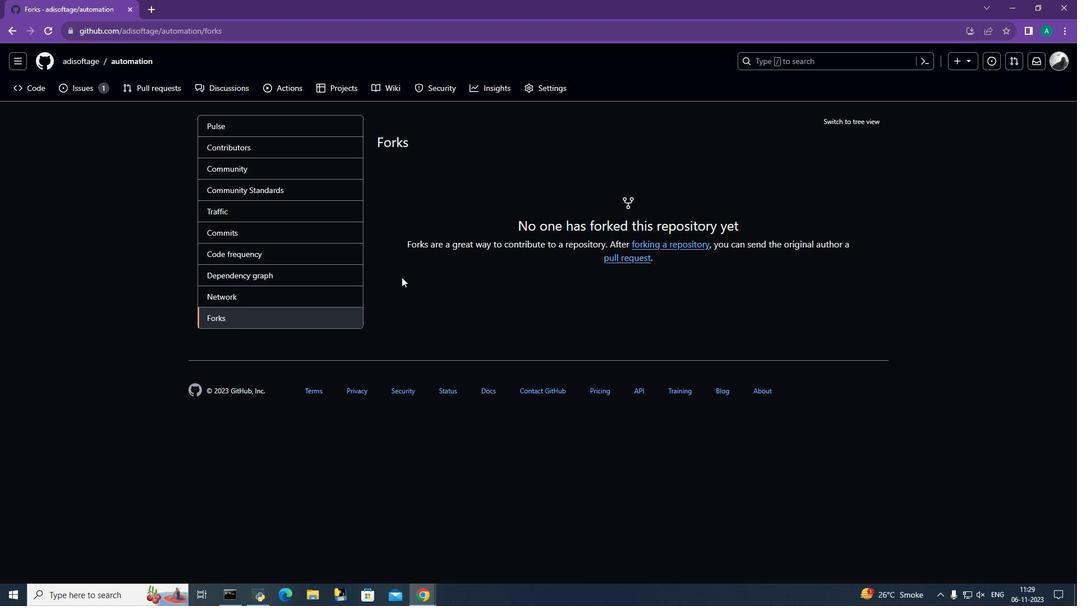 
